 Task: Find connections with filter location Boituva with filter topic #lawenforcementwith filter profile language Spanish with filter current company Hindustan Times with filter school HASSAN Karnataka Jobs with filter industry Security and Investigations with filter service category Family Law with filter keywords title Columnist
Action: Mouse moved to (502, 91)
Screenshot: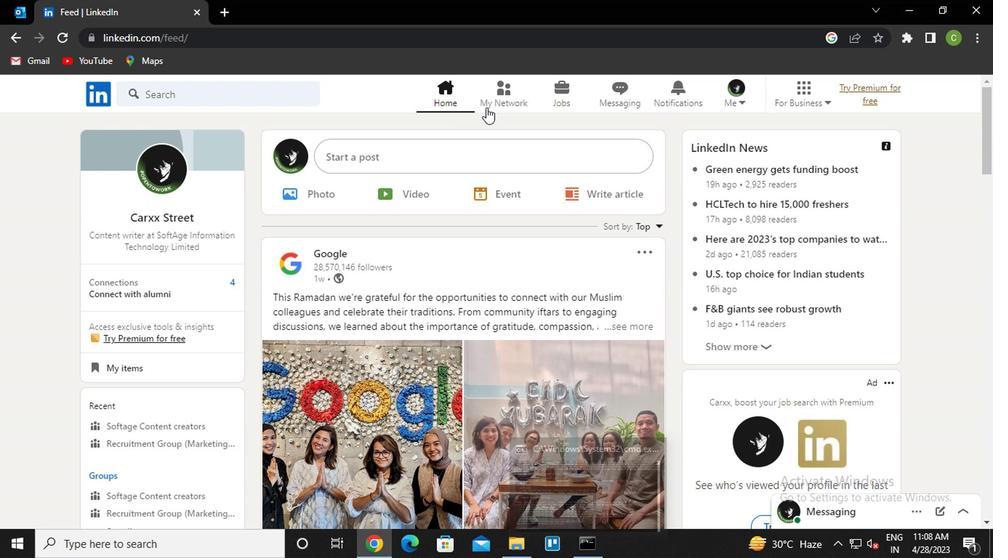 
Action: Mouse pressed left at (502, 91)
Screenshot: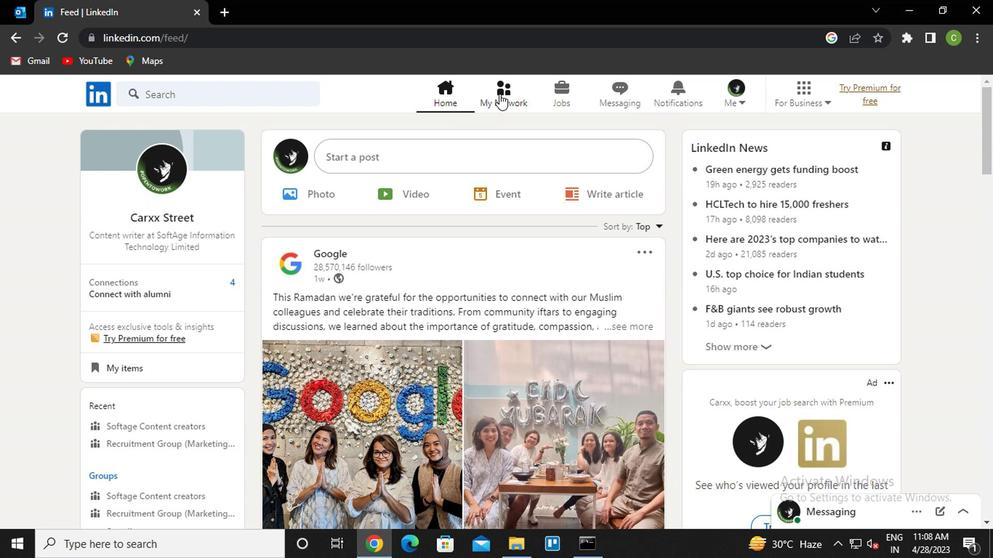 
Action: Mouse moved to (217, 171)
Screenshot: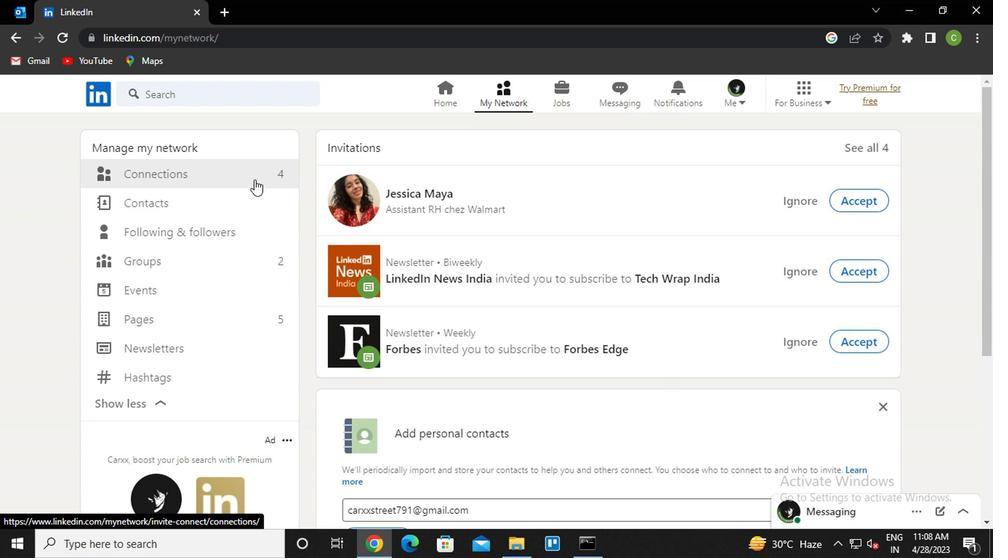
Action: Mouse pressed left at (217, 171)
Screenshot: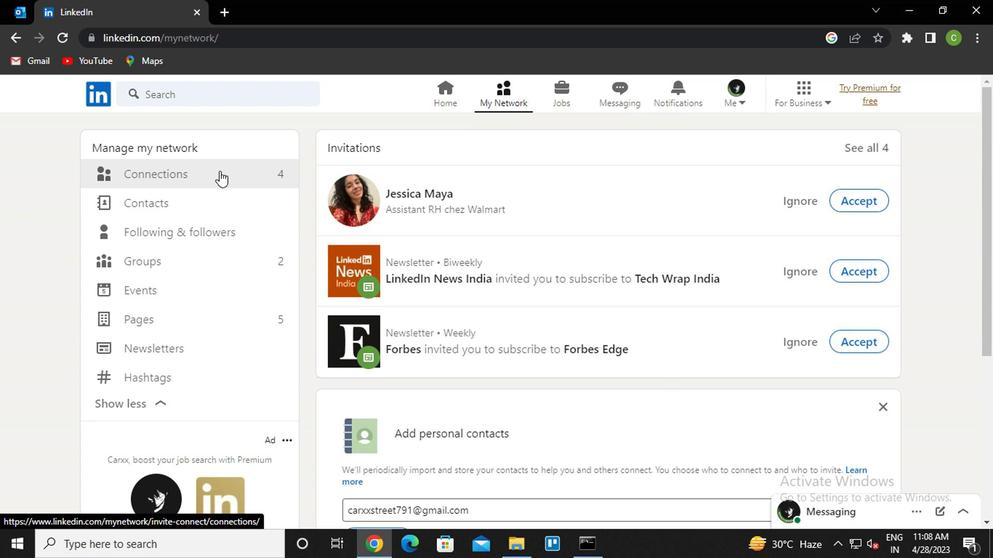 
Action: Mouse moved to (607, 180)
Screenshot: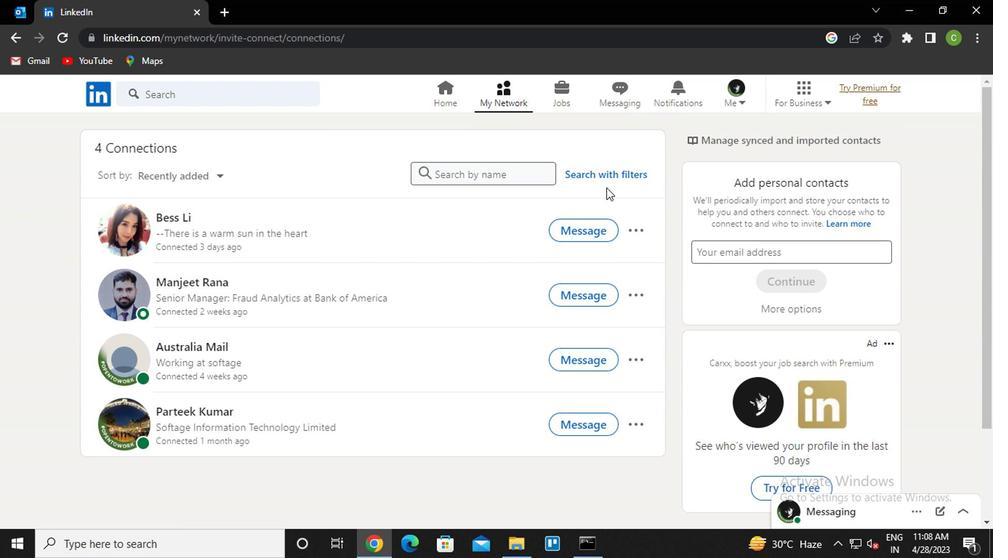 
Action: Mouse pressed left at (607, 180)
Screenshot: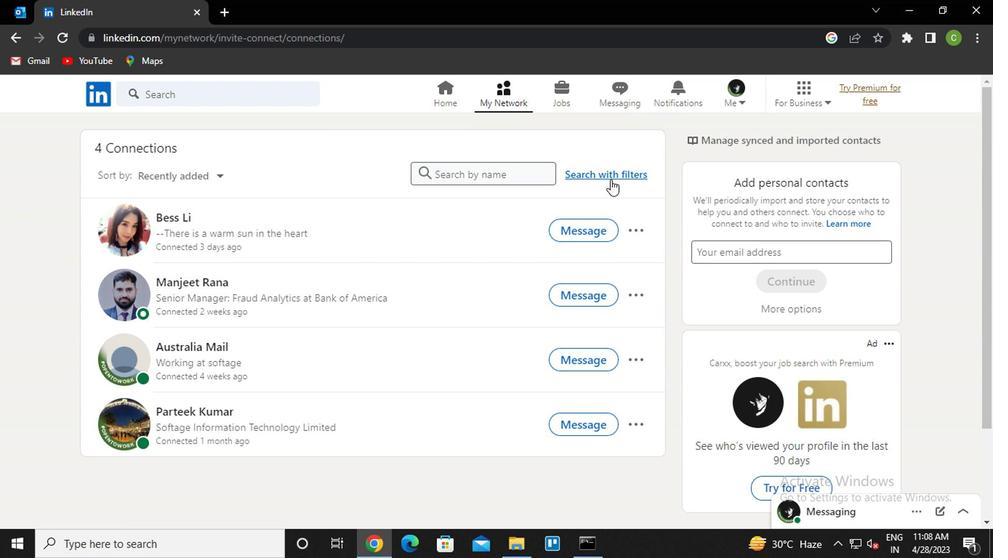 
Action: Mouse moved to (534, 139)
Screenshot: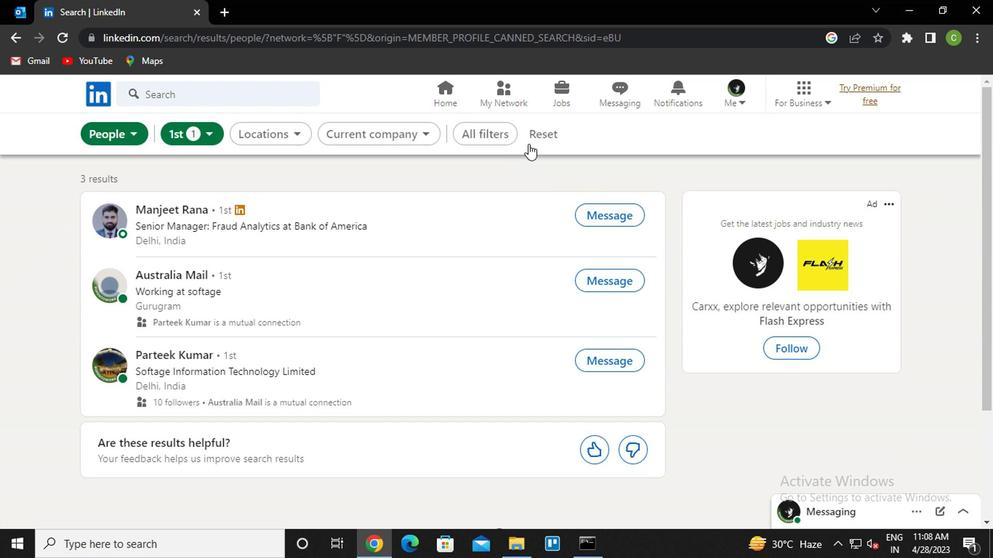 
Action: Mouse pressed left at (534, 139)
Screenshot: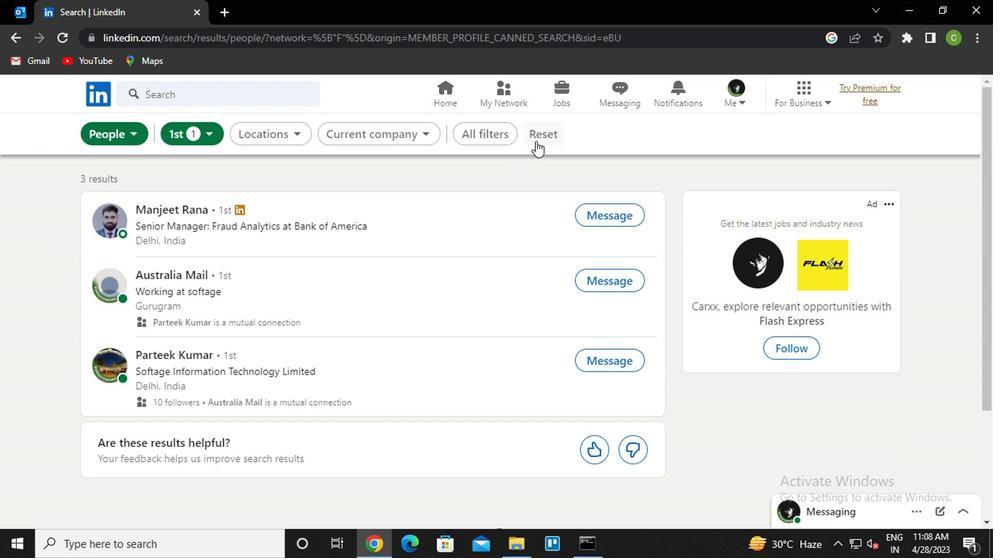 
Action: Mouse moved to (515, 137)
Screenshot: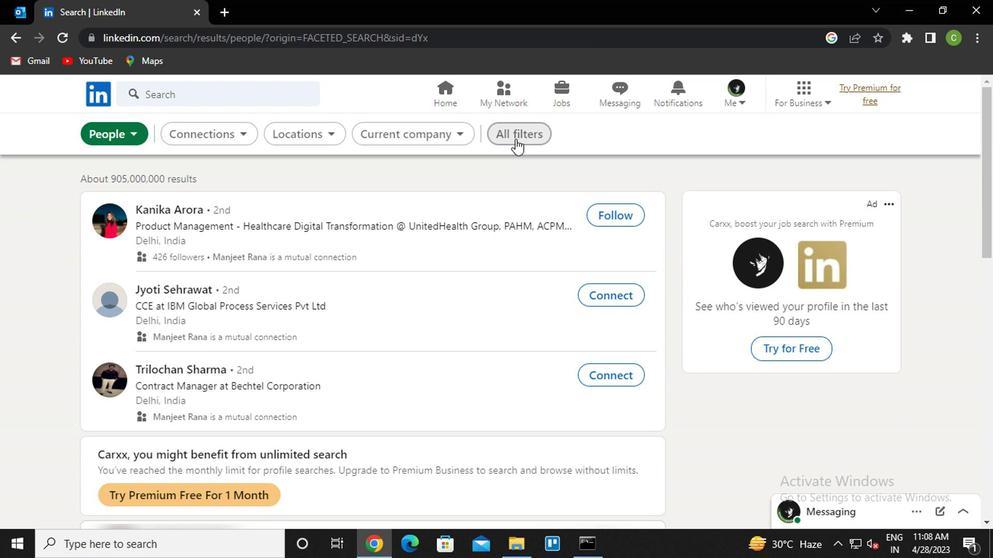 
Action: Mouse pressed left at (515, 137)
Screenshot: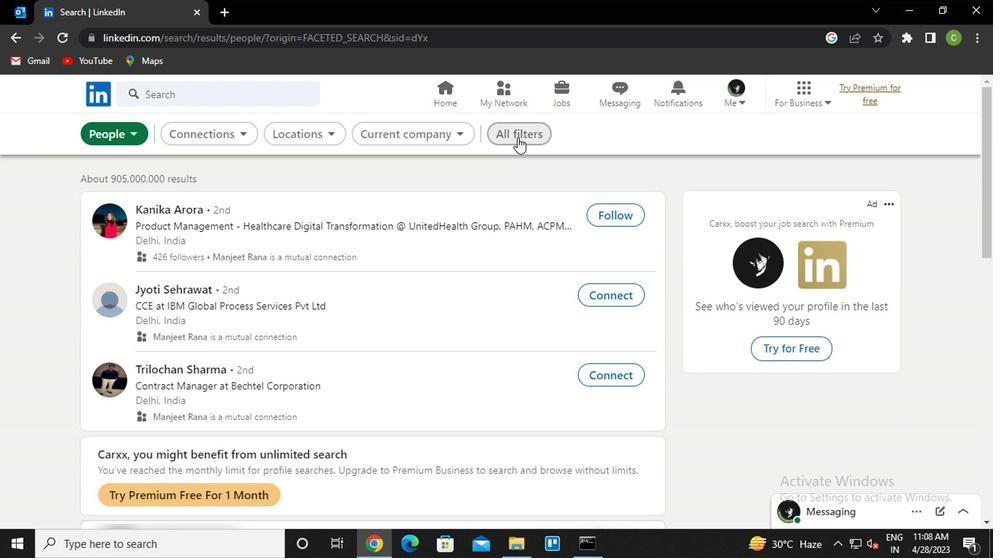 
Action: Mouse moved to (831, 336)
Screenshot: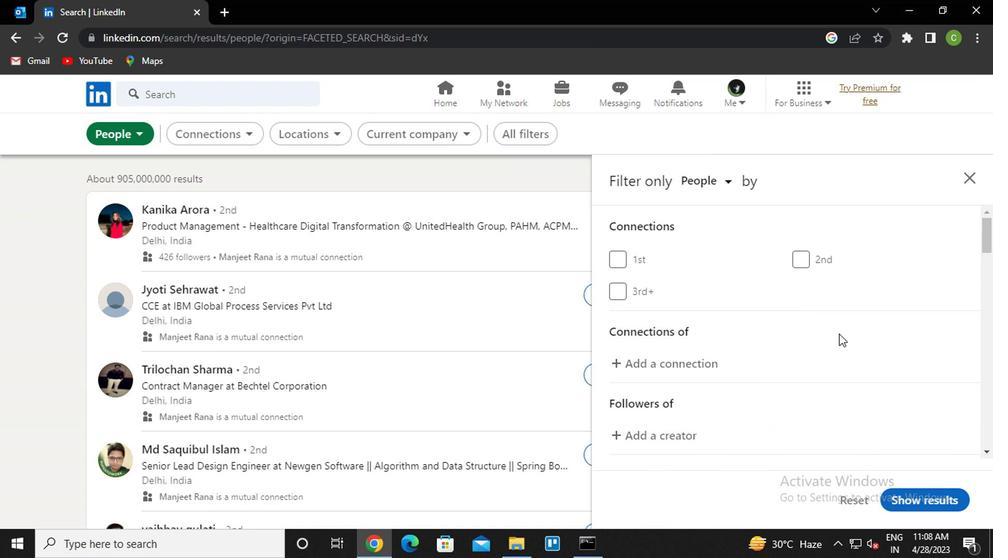
Action: Mouse scrolled (831, 335) with delta (0, -1)
Screenshot: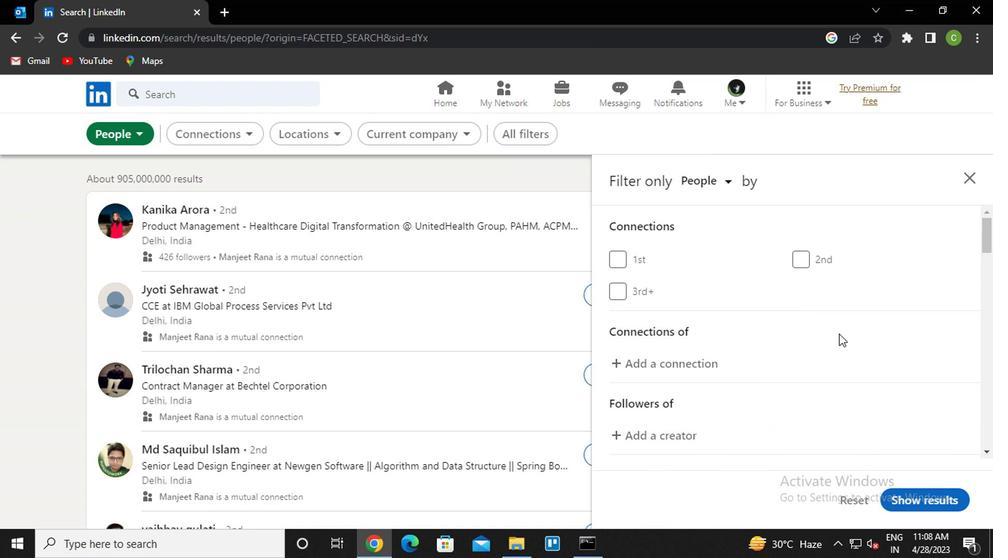 
Action: Mouse moved to (828, 337)
Screenshot: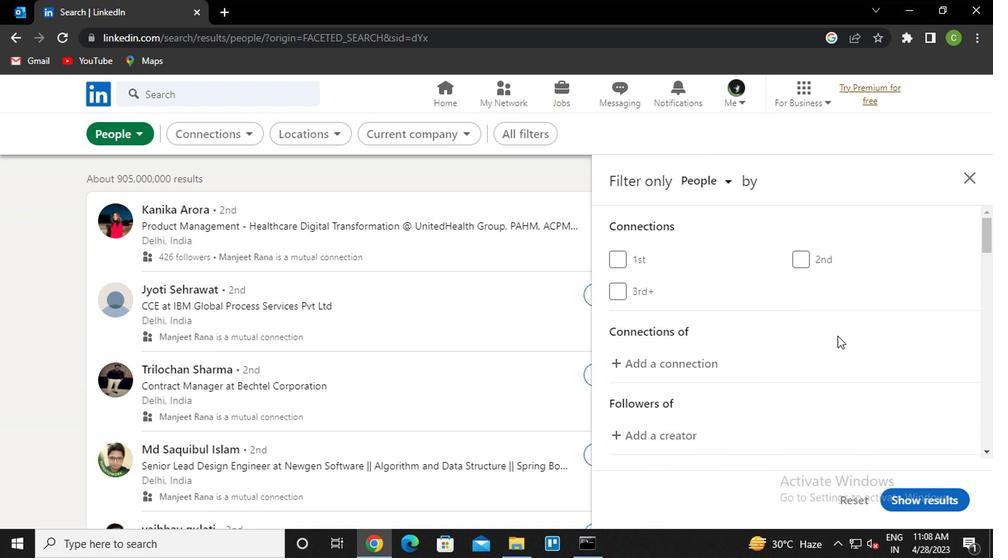 
Action: Mouse scrolled (828, 336) with delta (0, 0)
Screenshot: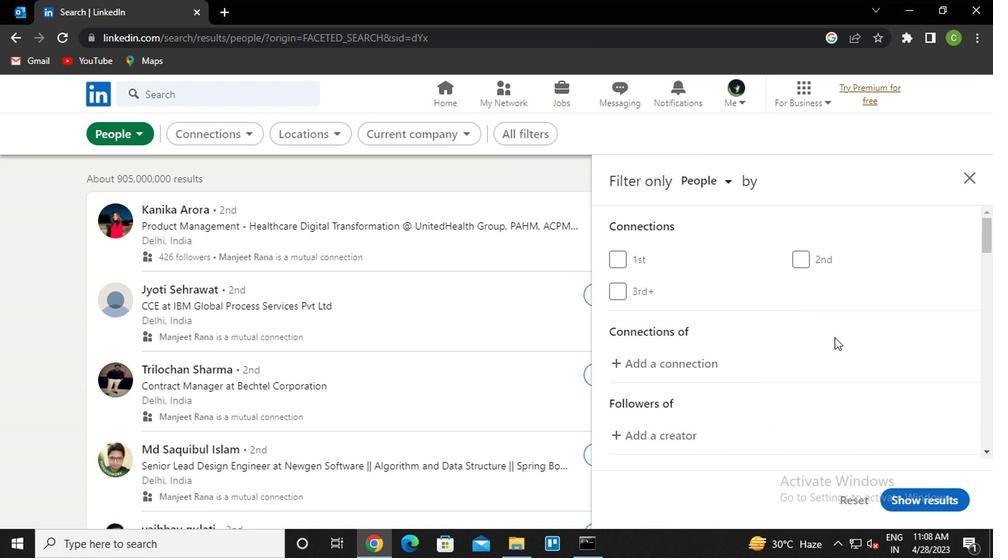 
Action: Mouse scrolled (828, 336) with delta (0, 0)
Screenshot: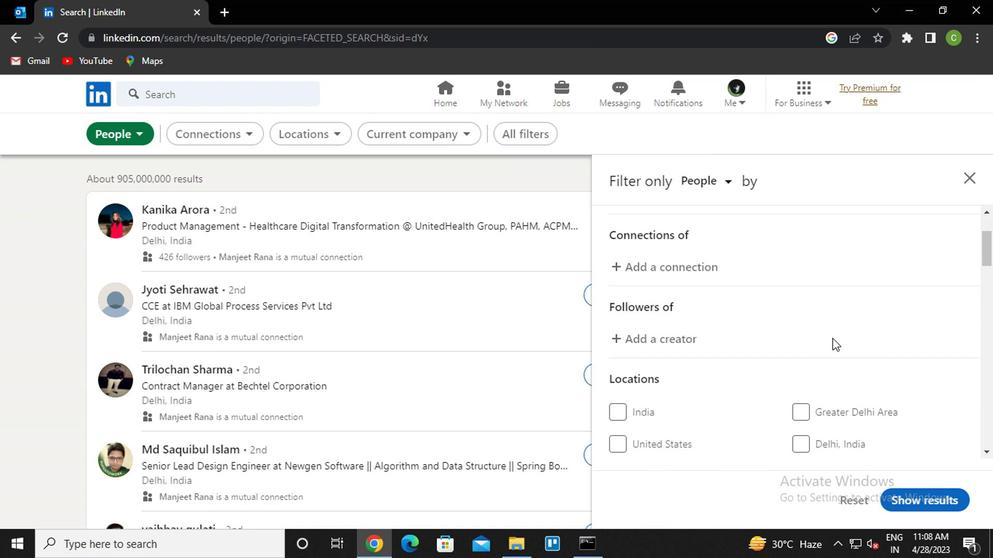 
Action: Mouse moved to (827, 338)
Screenshot: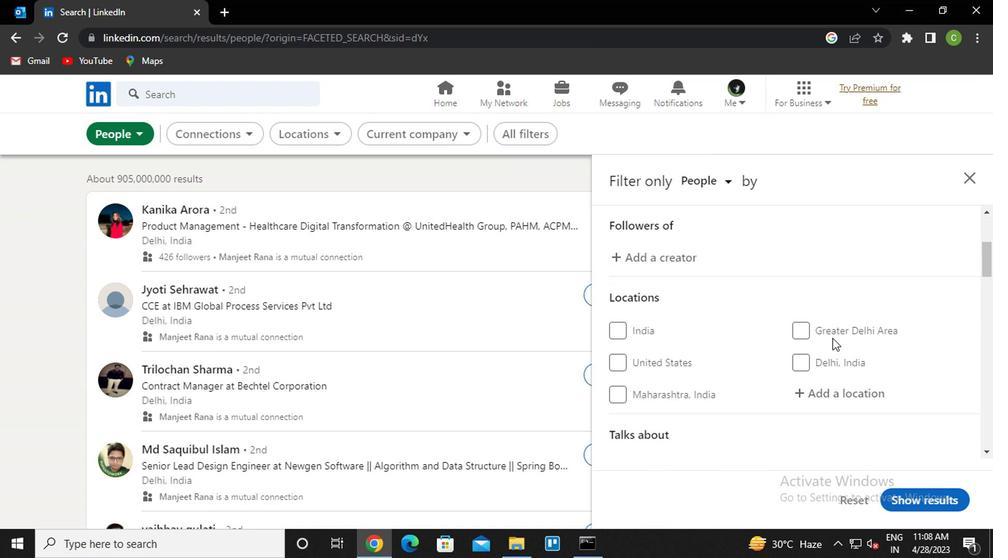 
Action: Mouse scrolled (827, 337) with delta (0, -1)
Screenshot: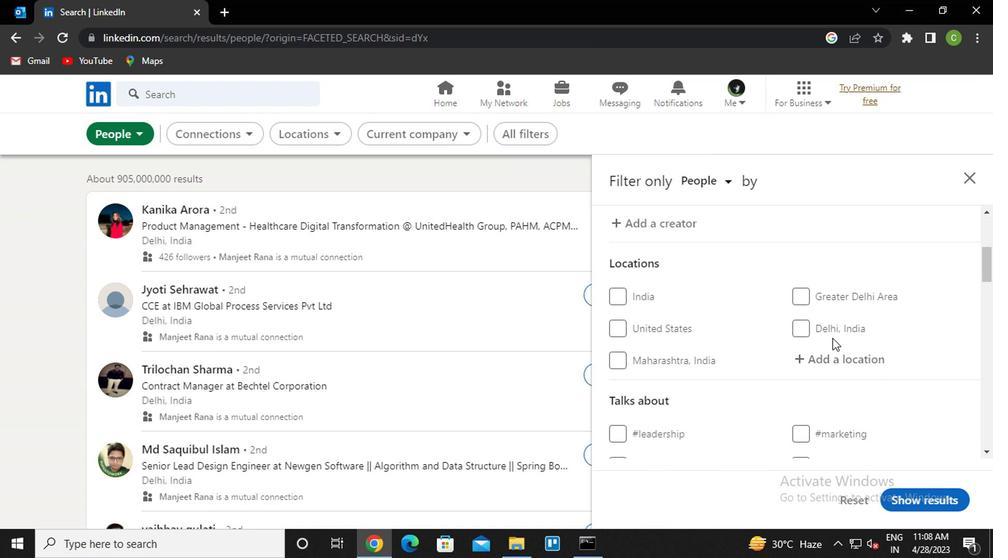 
Action: Mouse moved to (835, 288)
Screenshot: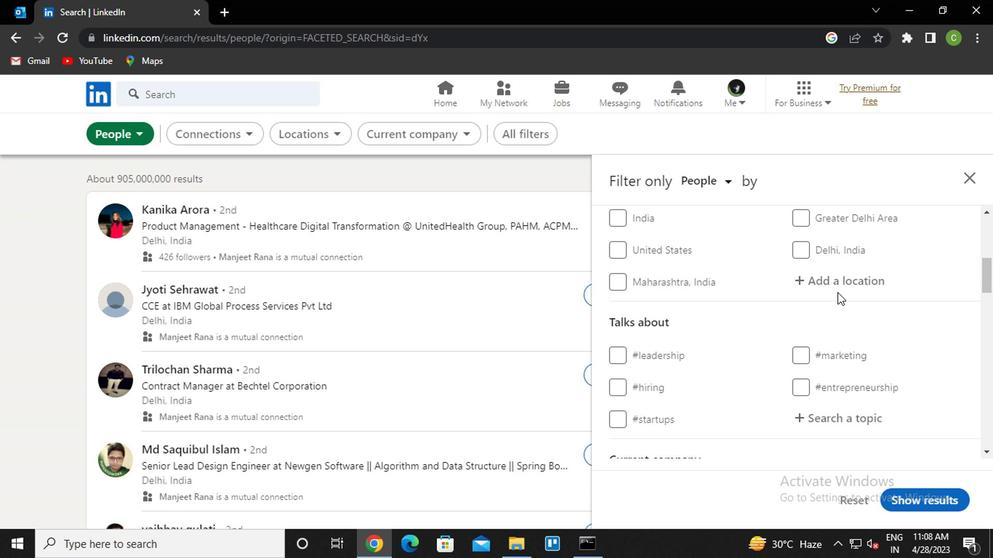 
Action: Mouse pressed left at (835, 288)
Screenshot: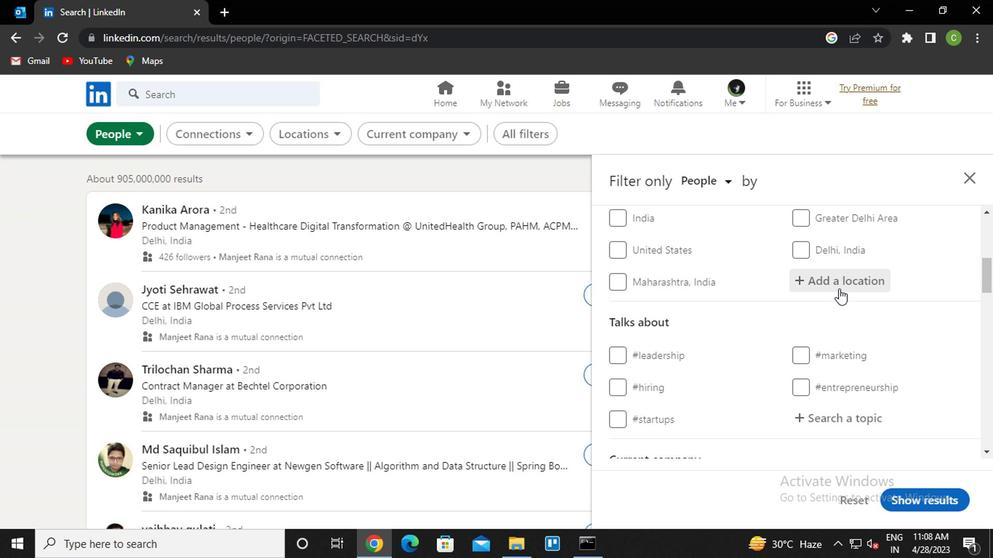 
Action: Key pressed <Key.caps_lock>b<Key.caps_lock>oit<Key.down><Key.enter>
Screenshot: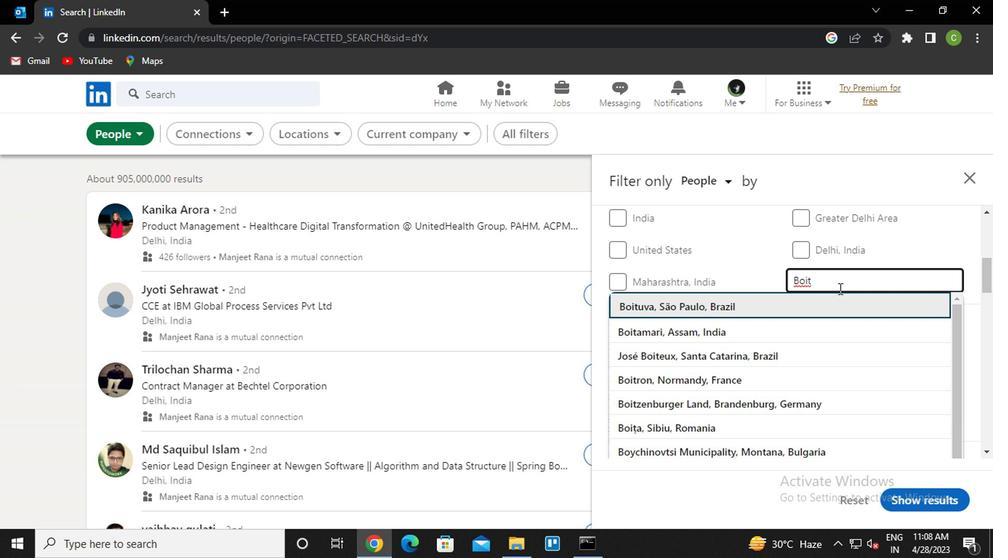 
Action: Mouse moved to (839, 289)
Screenshot: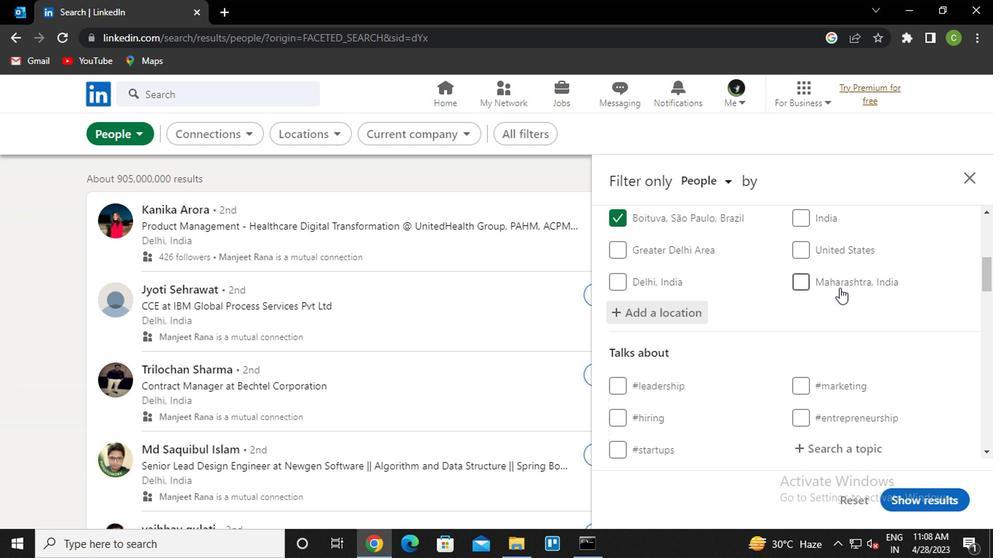 
Action: Mouse scrolled (839, 288) with delta (0, -1)
Screenshot: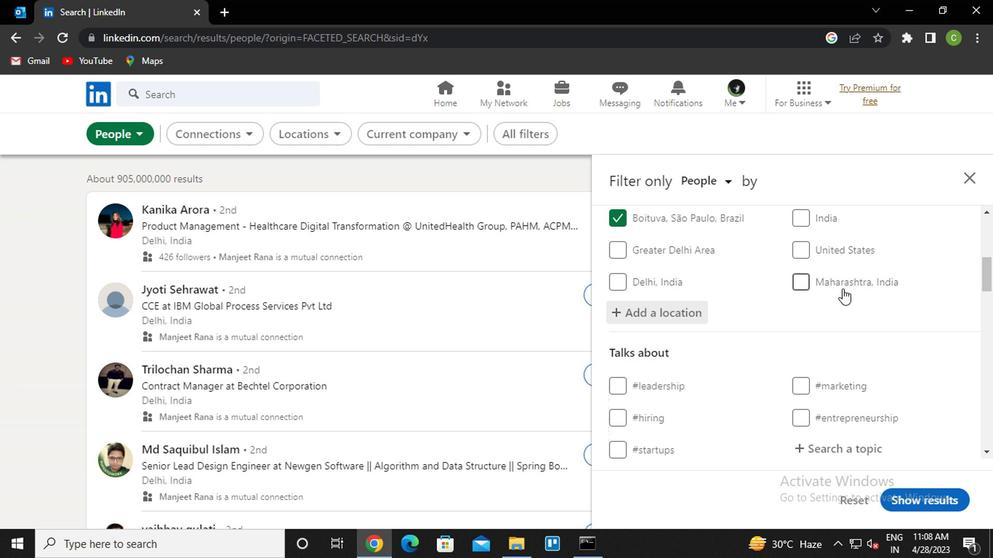 
Action: Mouse moved to (840, 293)
Screenshot: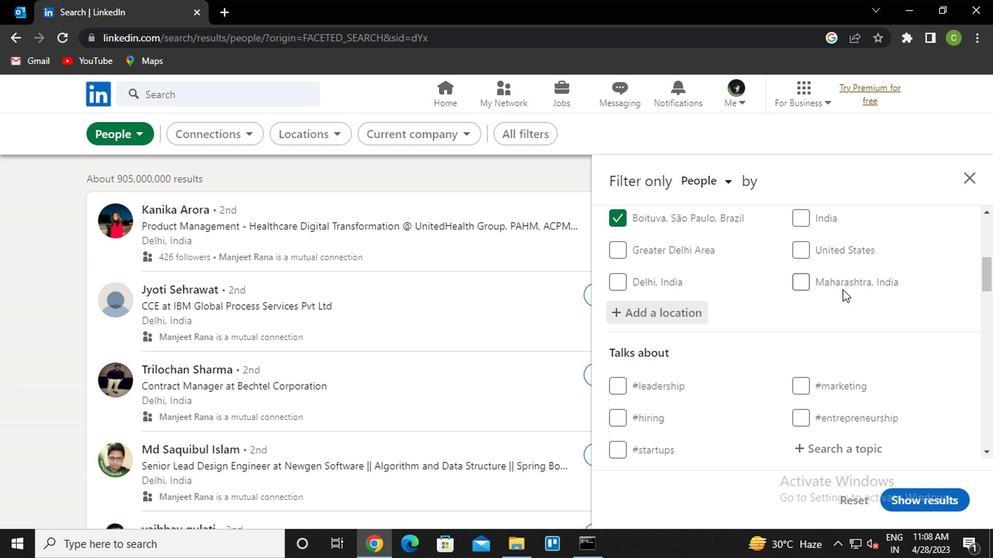
Action: Mouse scrolled (840, 292) with delta (0, 0)
Screenshot: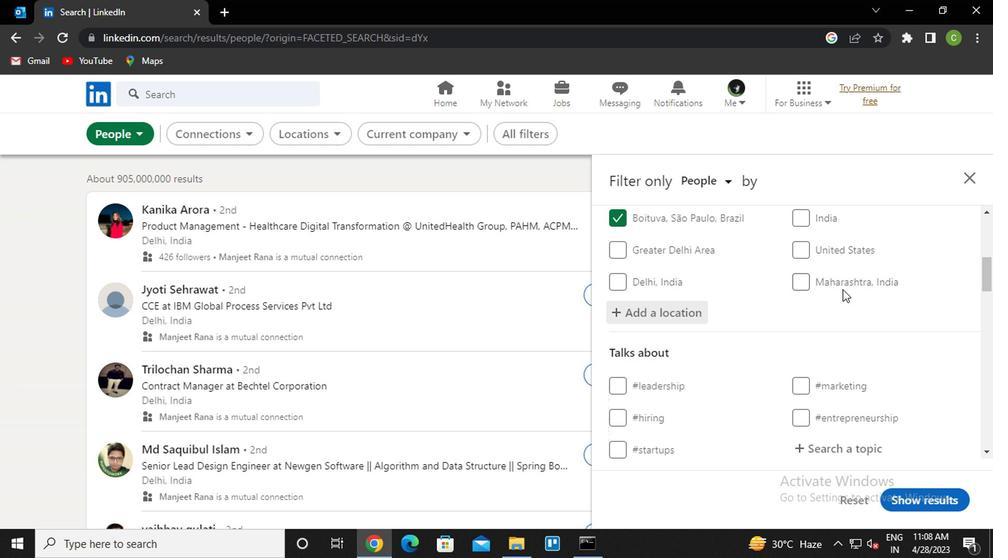 
Action: Mouse moved to (841, 296)
Screenshot: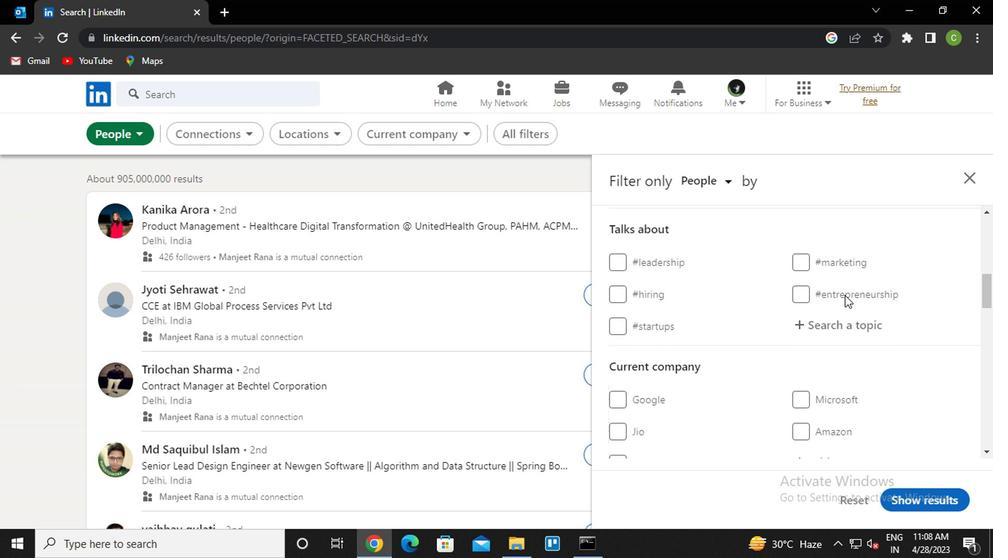 
Action: Mouse scrolled (841, 295) with delta (0, -1)
Screenshot: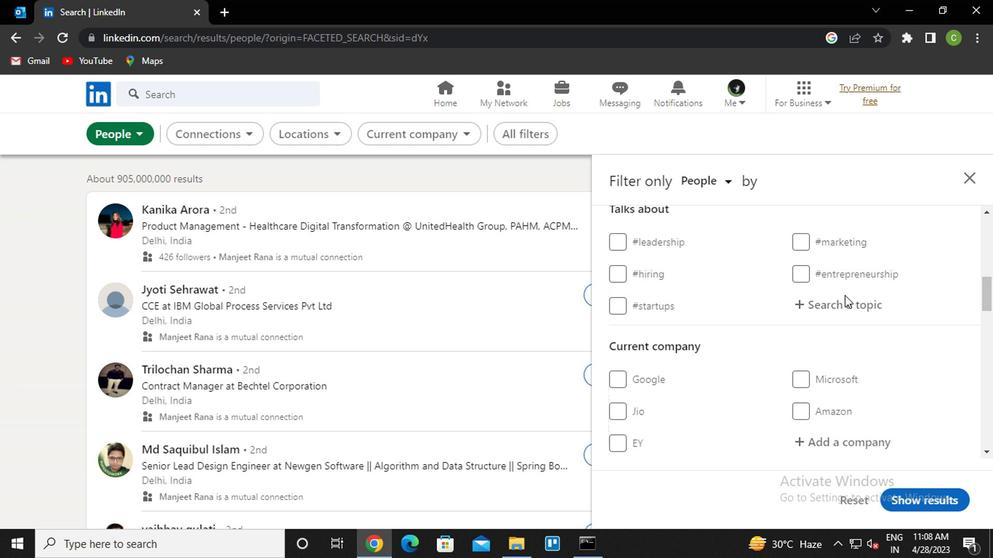 
Action: Mouse moved to (828, 340)
Screenshot: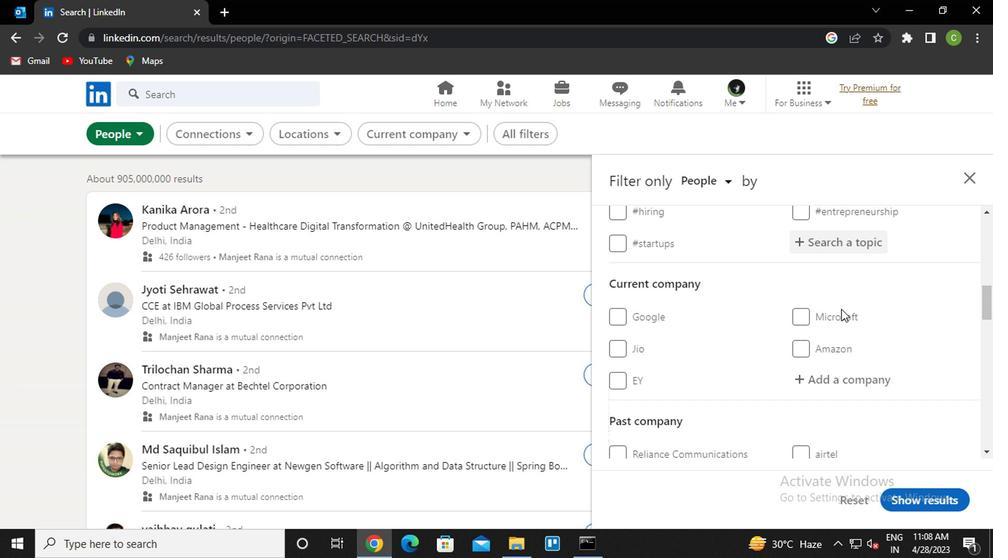 
Action: Mouse scrolled (828, 339) with delta (0, -1)
Screenshot: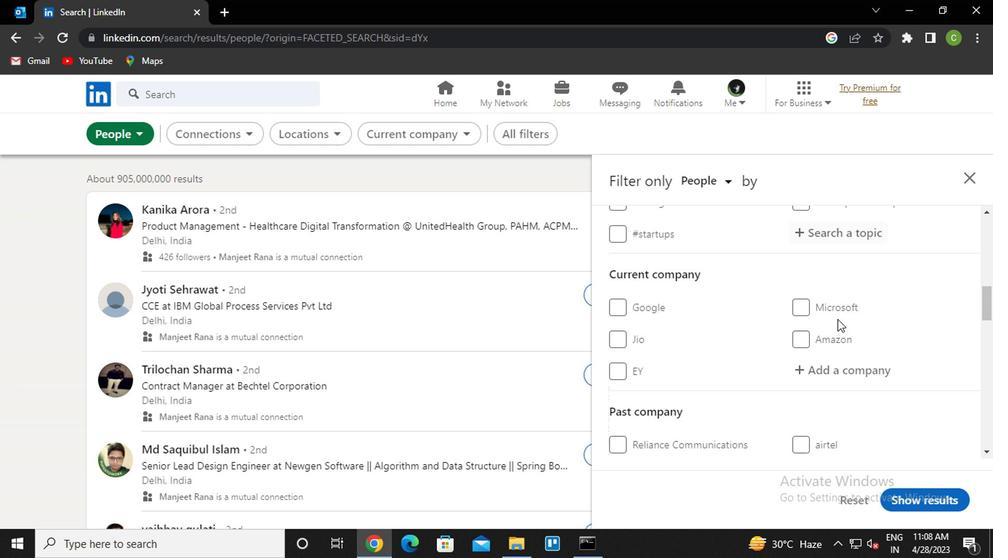 
Action: Mouse moved to (822, 311)
Screenshot: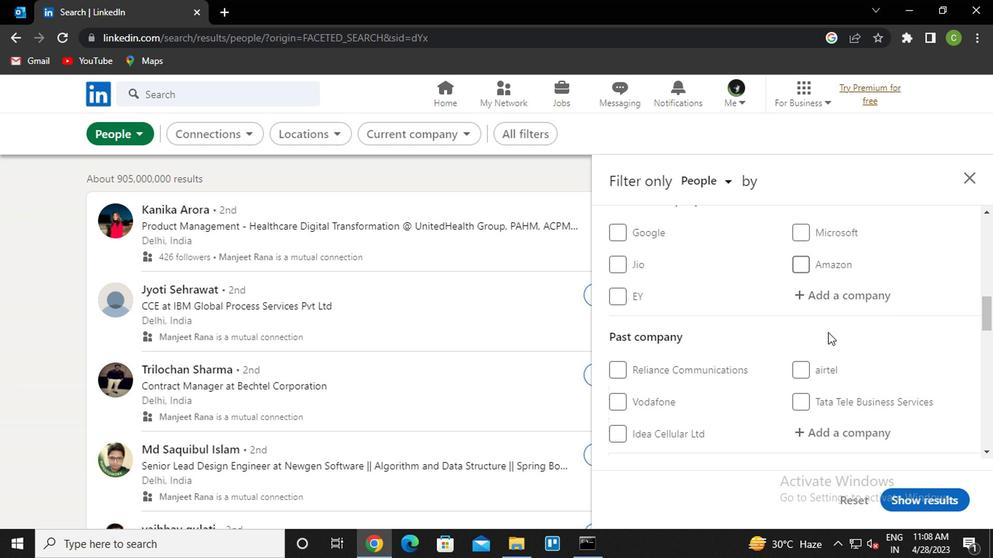 
Action: Mouse scrolled (822, 313) with delta (0, 1)
Screenshot: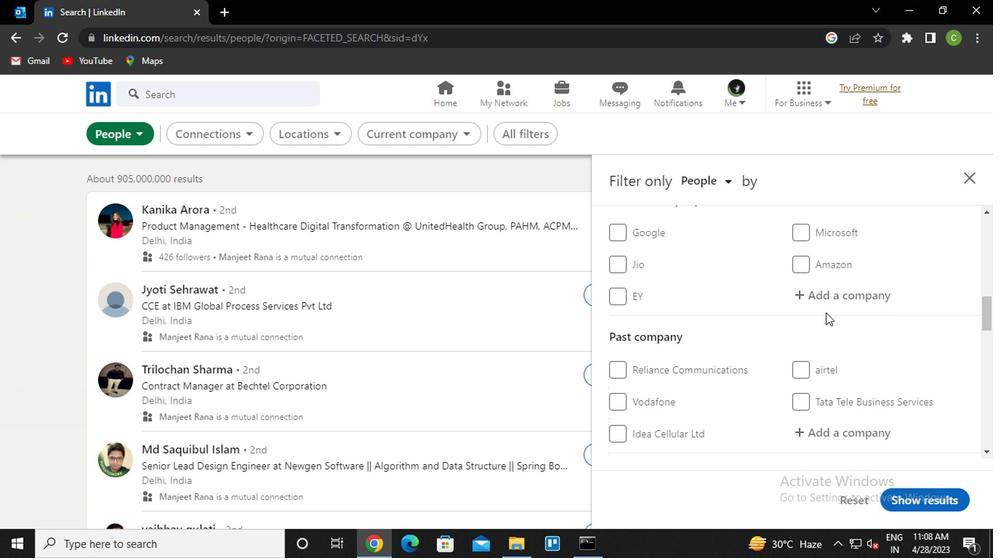
Action: Mouse moved to (820, 322)
Screenshot: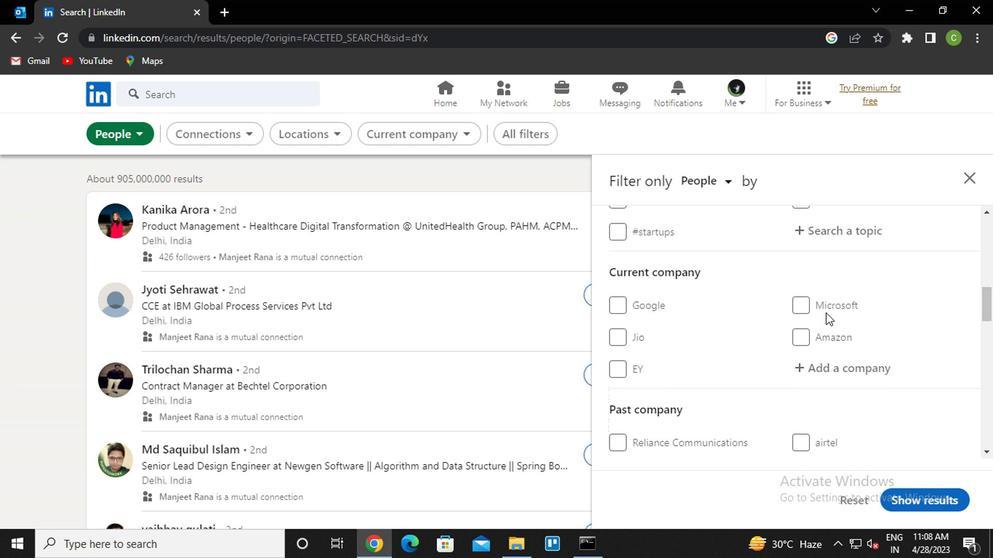 
Action: Mouse scrolled (820, 322) with delta (0, 0)
Screenshot: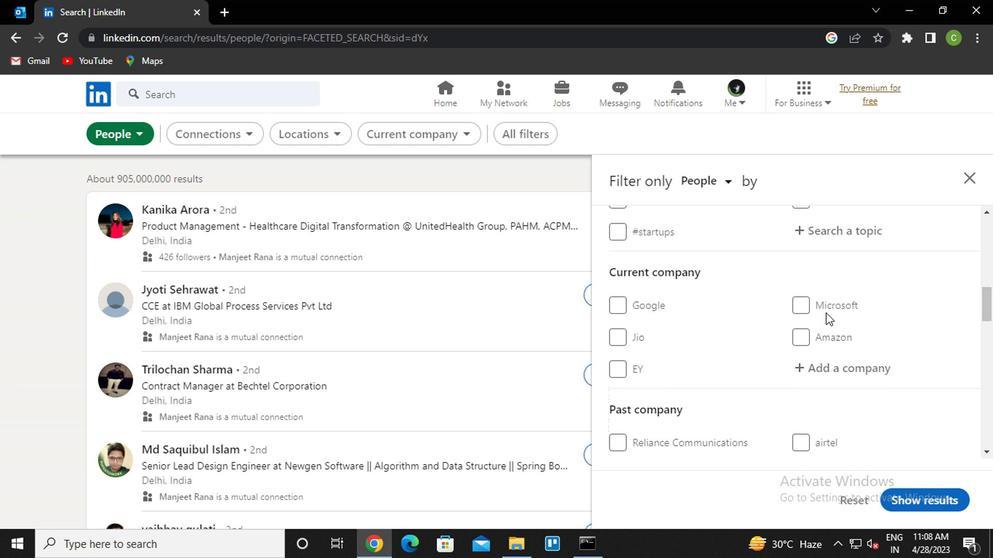
Action: Mouse moved to (831, 300)
Screenshot: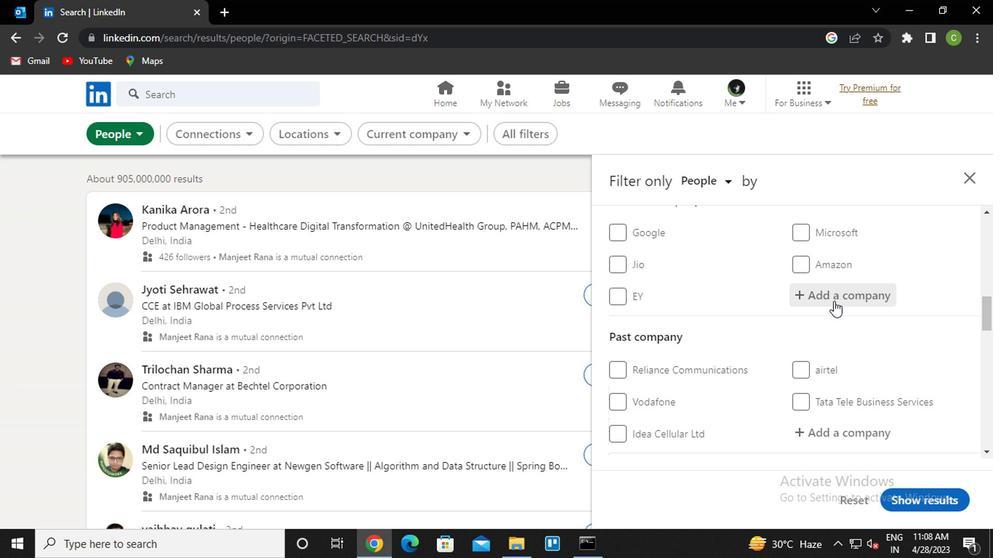 
Action: Mouse scrolled (831, 300) with delta (0, 0)
Screenshot: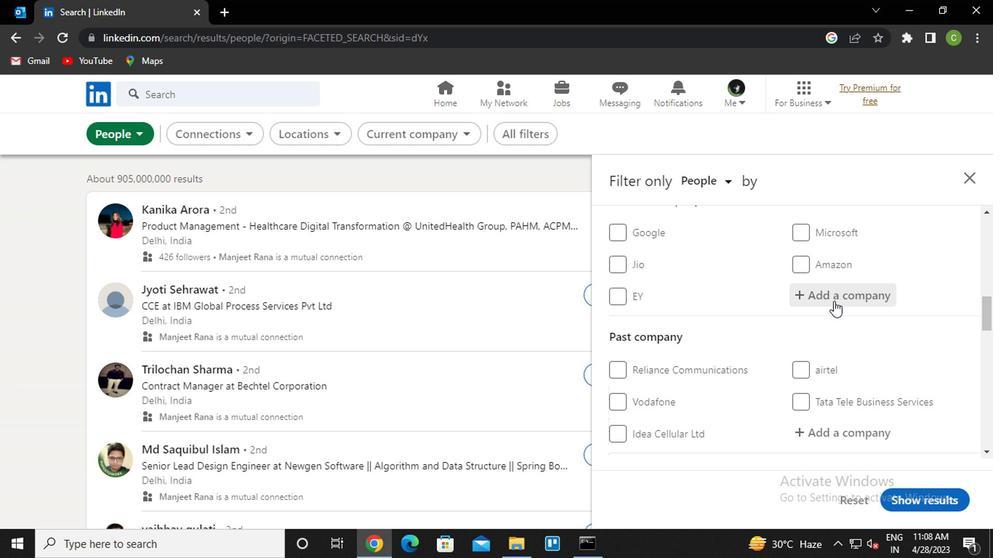 
Action: Mouse moved to (831, 300)
Screenshot: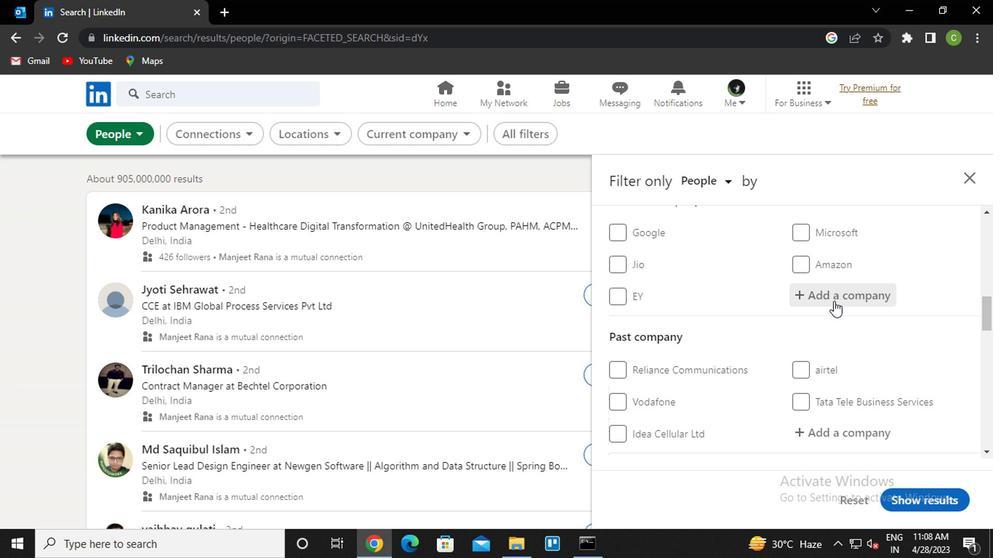 
Action: Mouse scrolled (831, 300) with delta (0, 0)
Screenshot: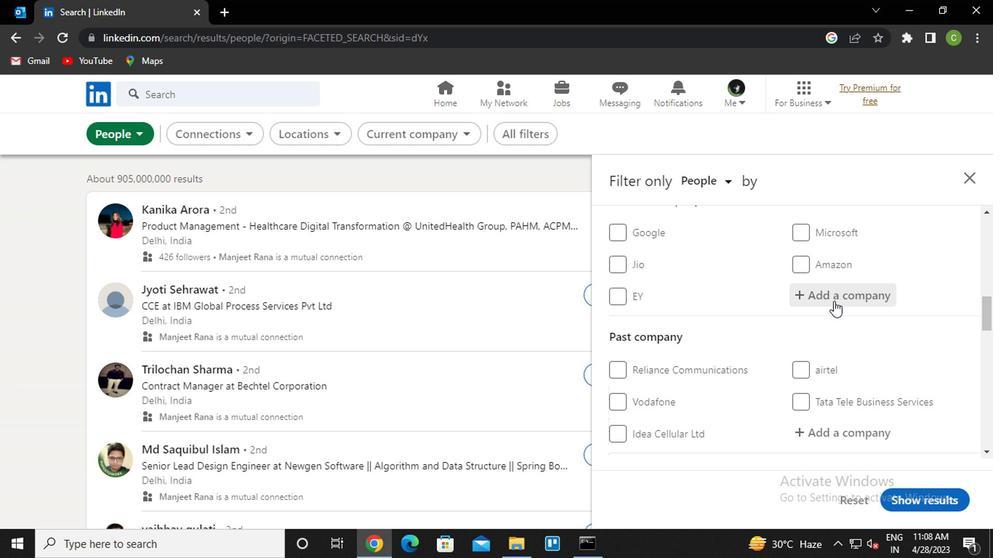 
Action: Mouse moved to (835, 307)
Screenshot: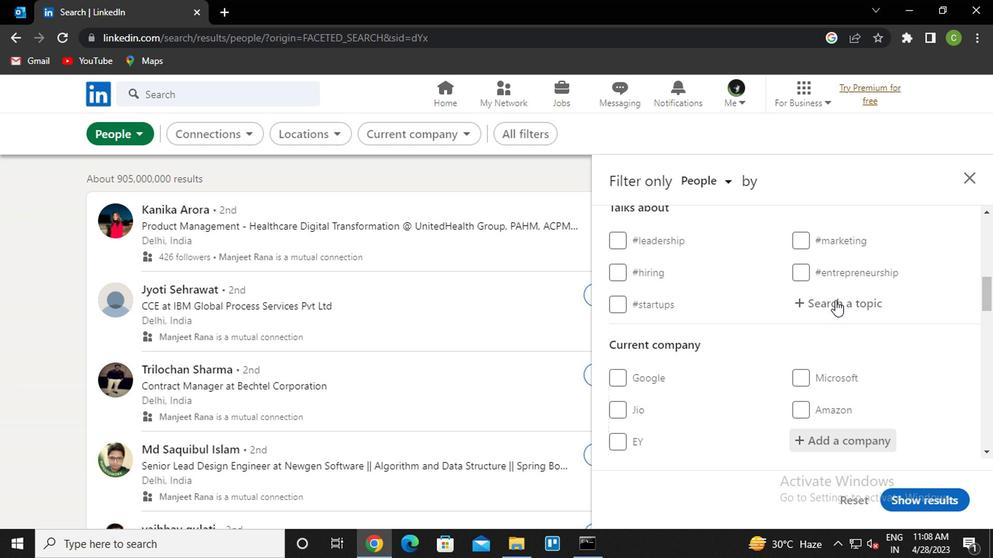
Action: Mouse pressed left at (835, 307)
Screenshot: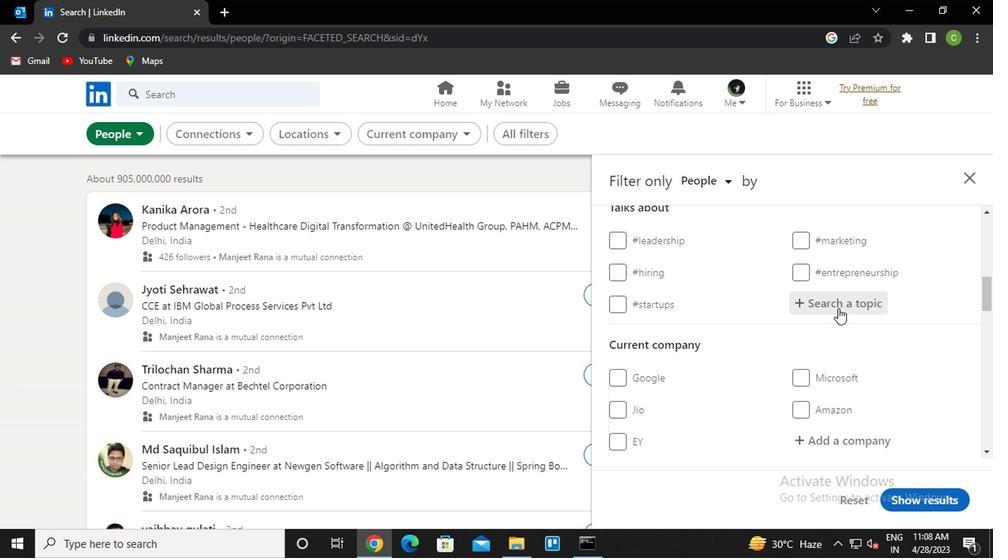
Action: Key pressed lawenfor<Key.down><Key.enter>
Screenshot: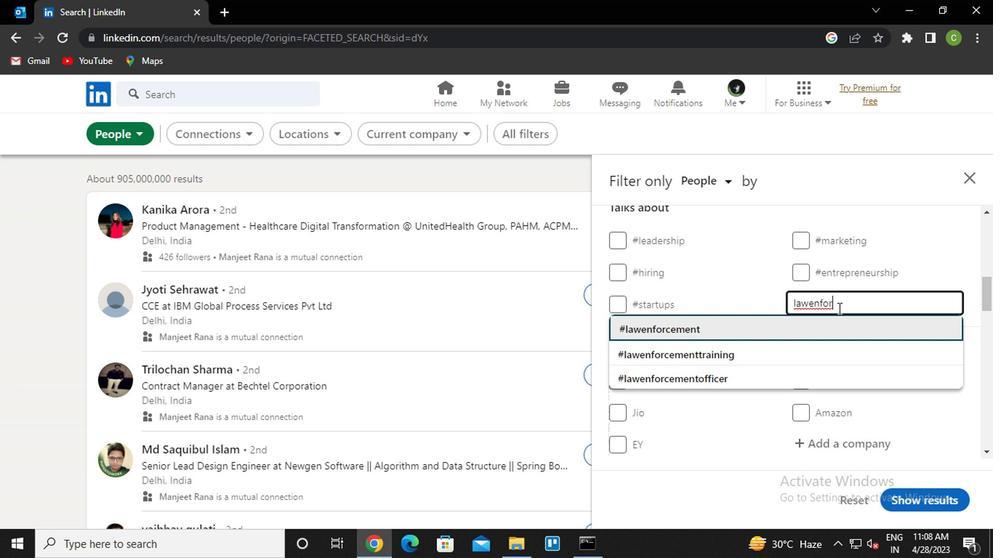 
Action: Mouse moved to (839, 307)
Screenshot: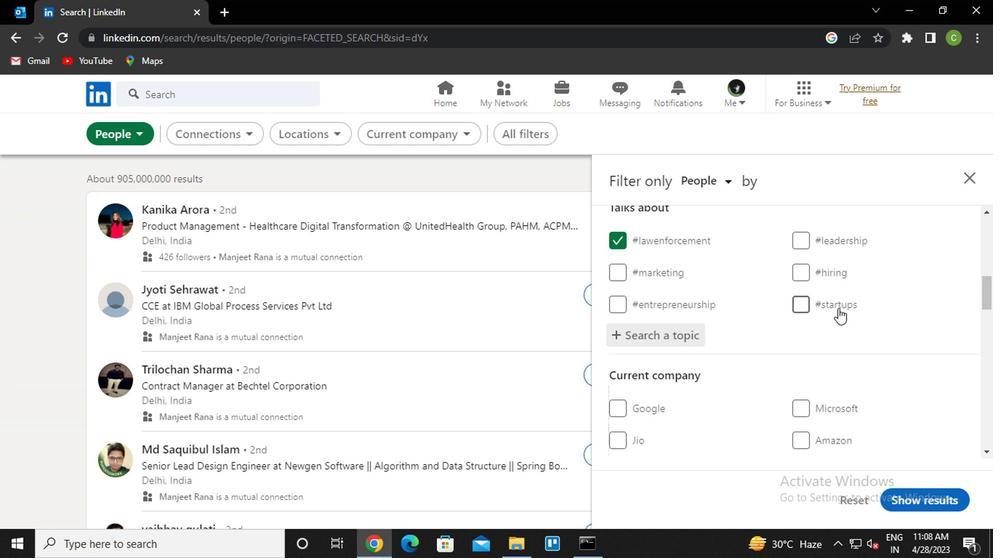 
Action: Mouse scrolled (839, 306) with delta (0, -1)
Screenshot: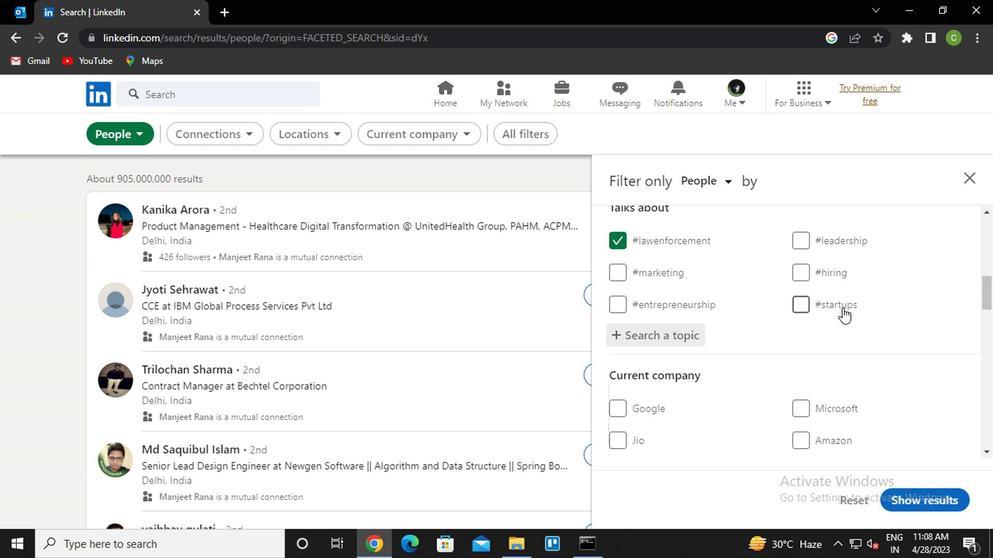 
Action: Mouse scrolled (839, 306) with delta (0, -1)
Screenshot: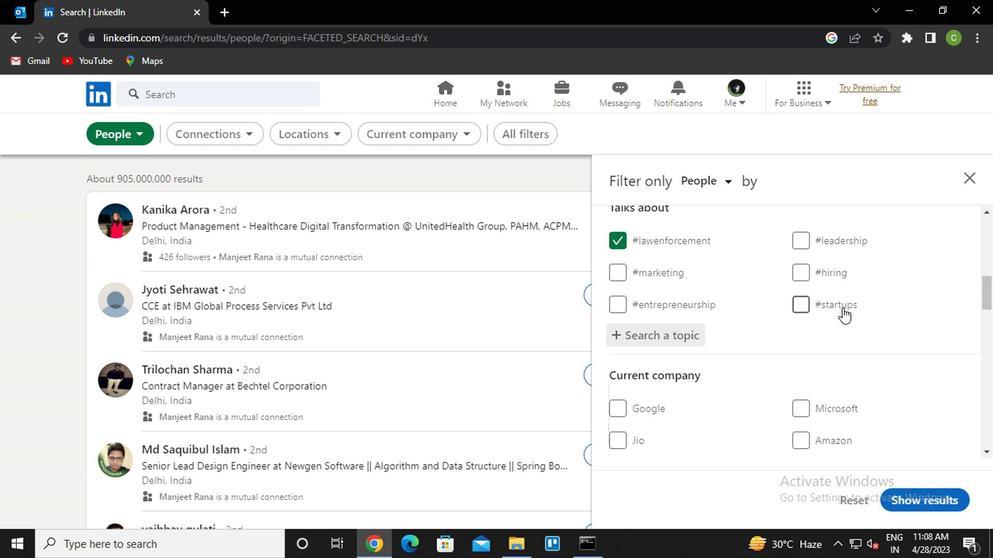 
Action: Mouse scrolled (839, 306) with delta (0, -1)
Screenshot: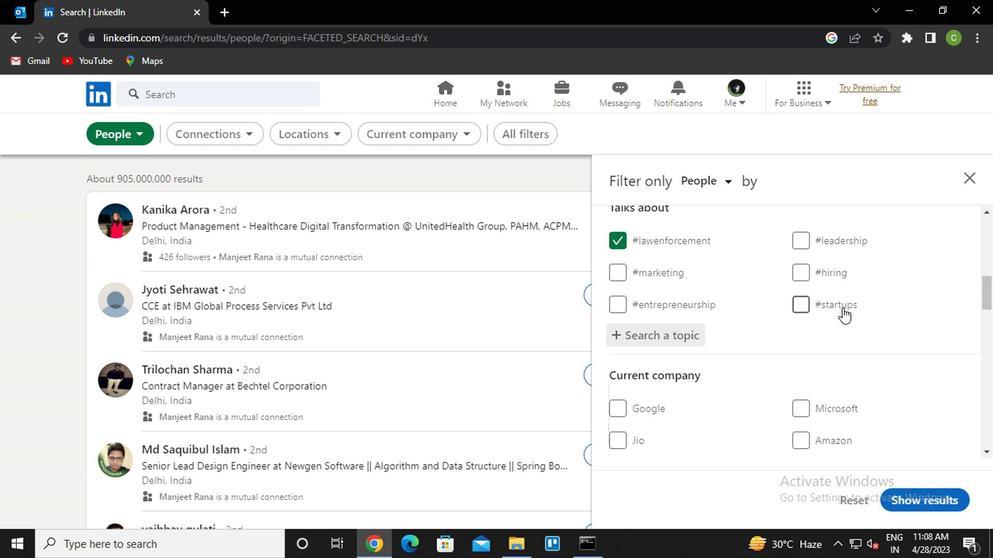 
Action: Mouse scrolled (839, 306) with delta (0, -1)
Screenshot: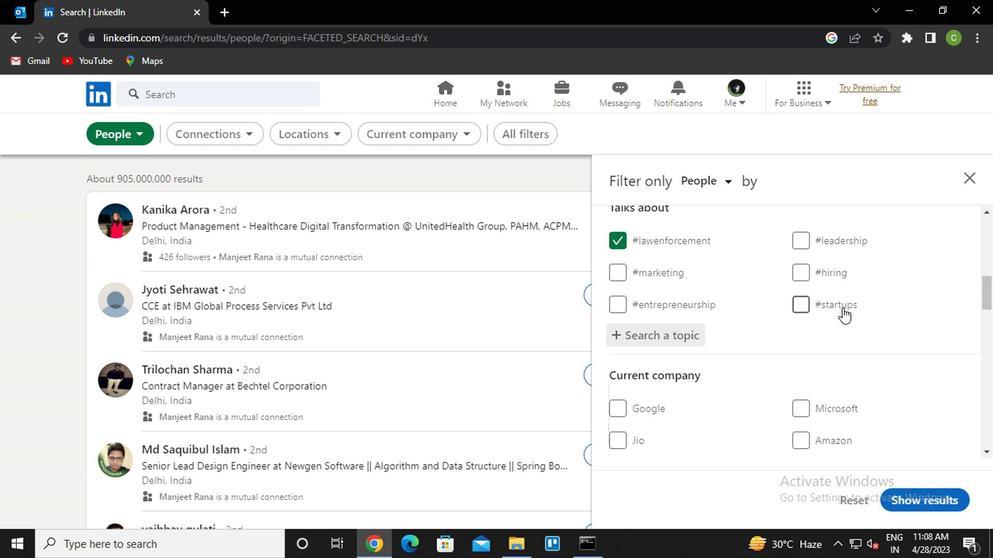 
Action: Mouse scrolled (839, 306) with delta (0, -1)
Screenshot: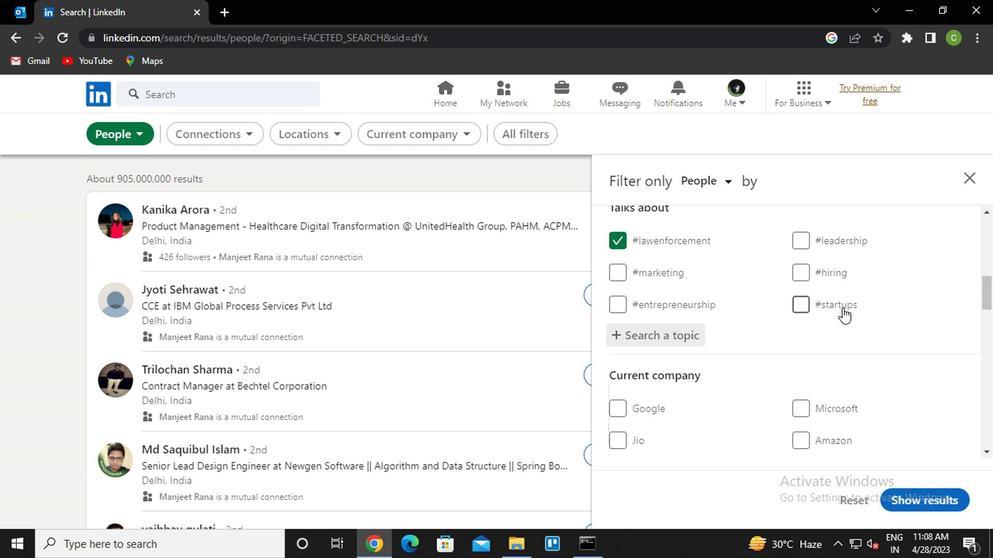 
Action: Mouse scrolled (839, 306) with delta (0, -1)
Screenshot: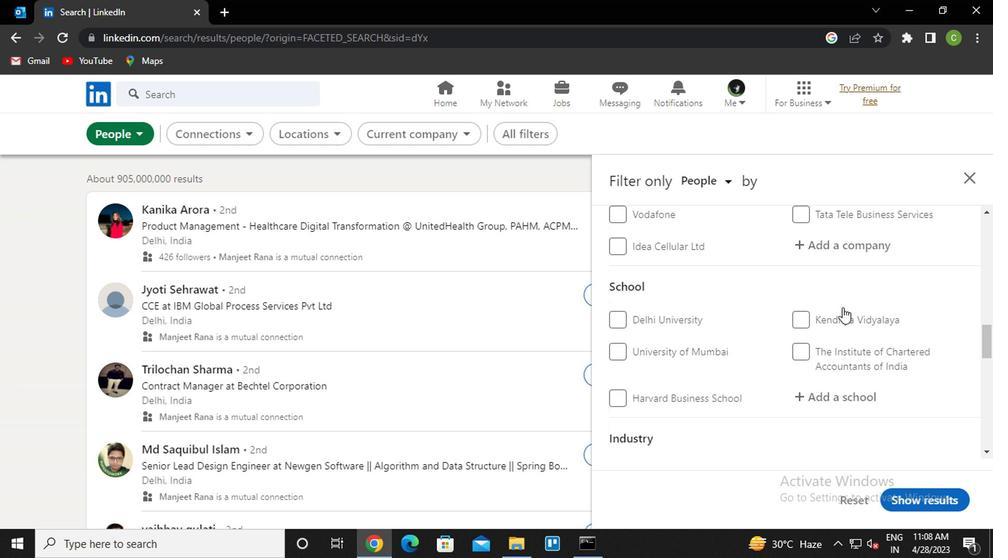 
Action: Mouse scrolled (839, 306) with delta (0, -1)
Screenshot: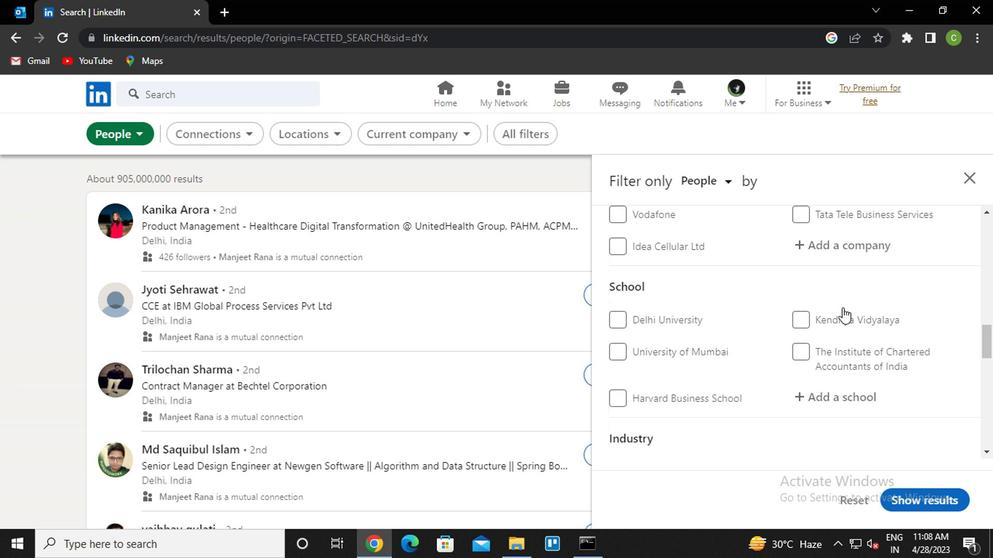 
Action: Mouse scrolled (839, 306) with delta (0, -1)
Screenshot: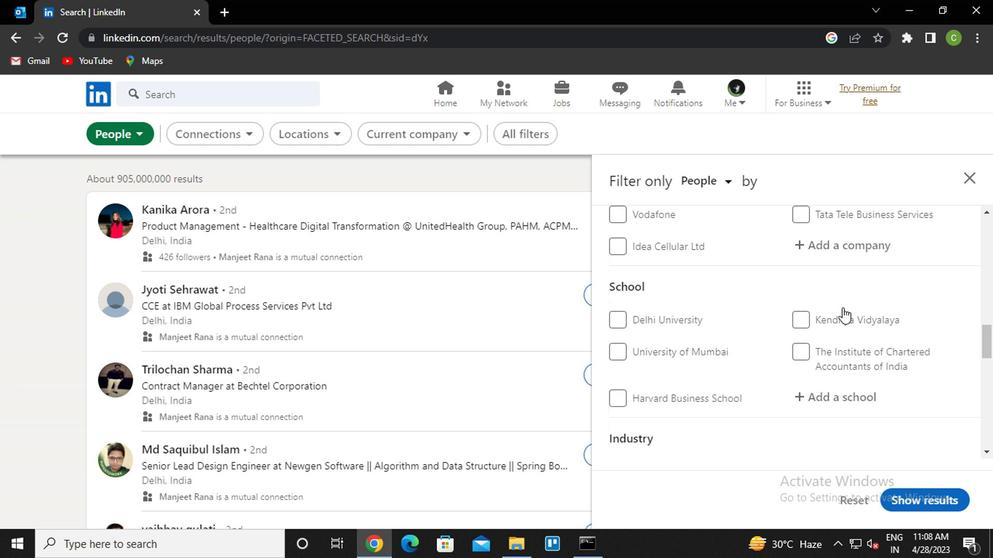 
Action: Mouse scrolled (839, 306) with delta (0, -1)
Screenshot: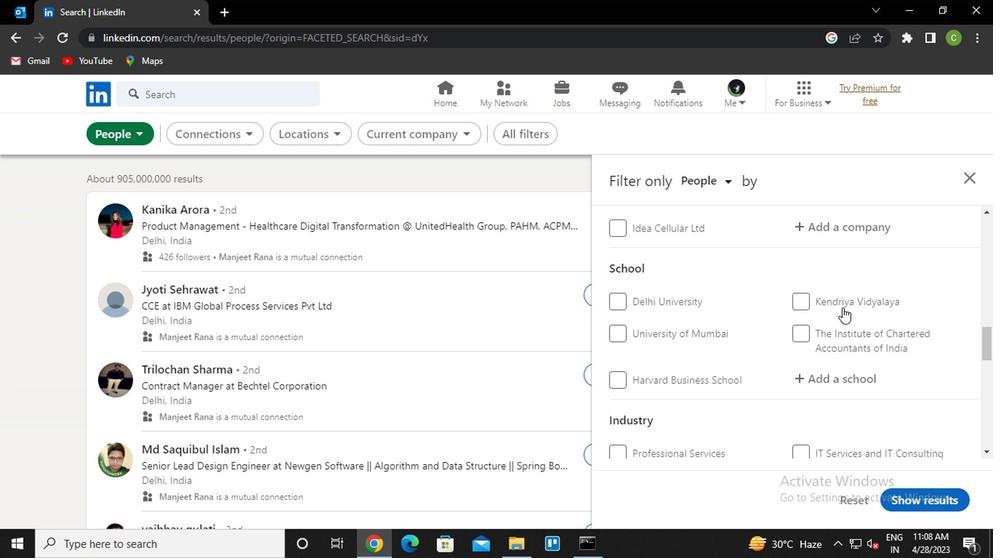 
Action: Mouse moved to (620, 360)
Screenshot: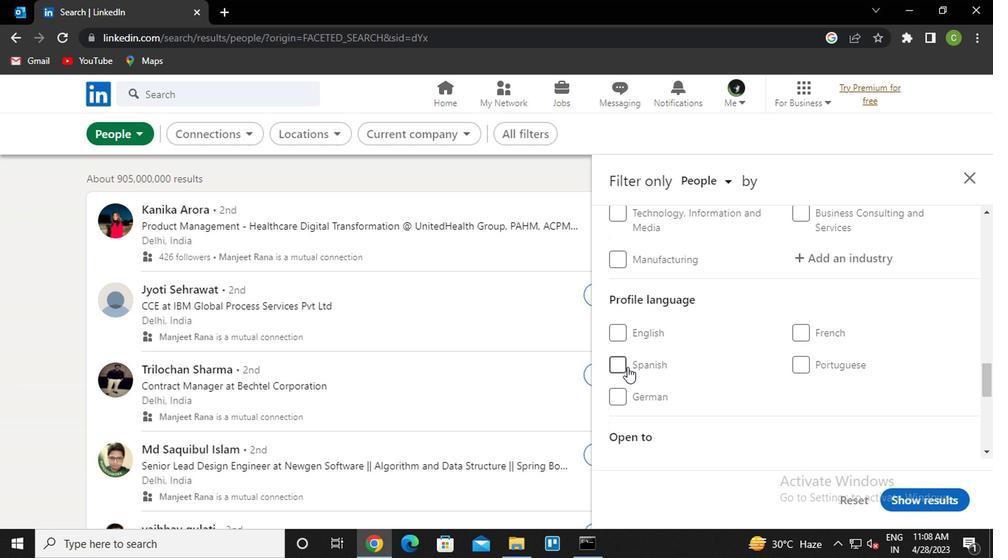 
Action: Mouse pressed left at (620, 360)
Screenshot: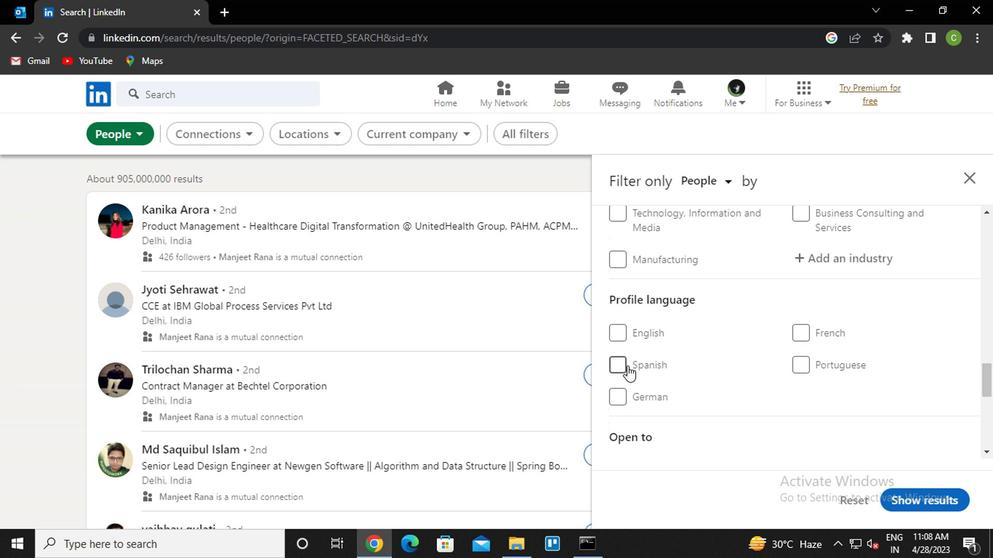 
Action: Mouse moved to (715, 400)
Screenshot: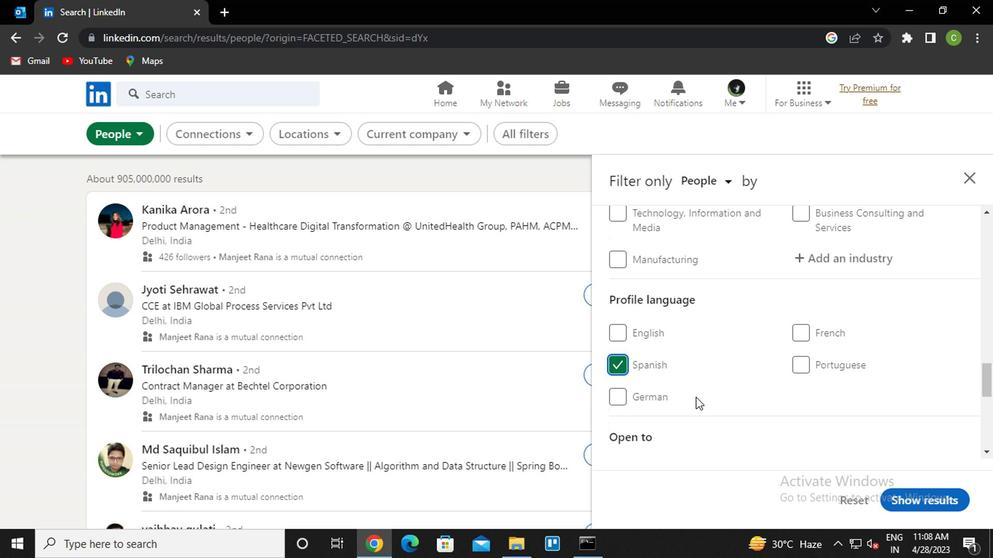 
Action: Mouse scrolled (715, 400) with delta (0, 0)
Screenshot: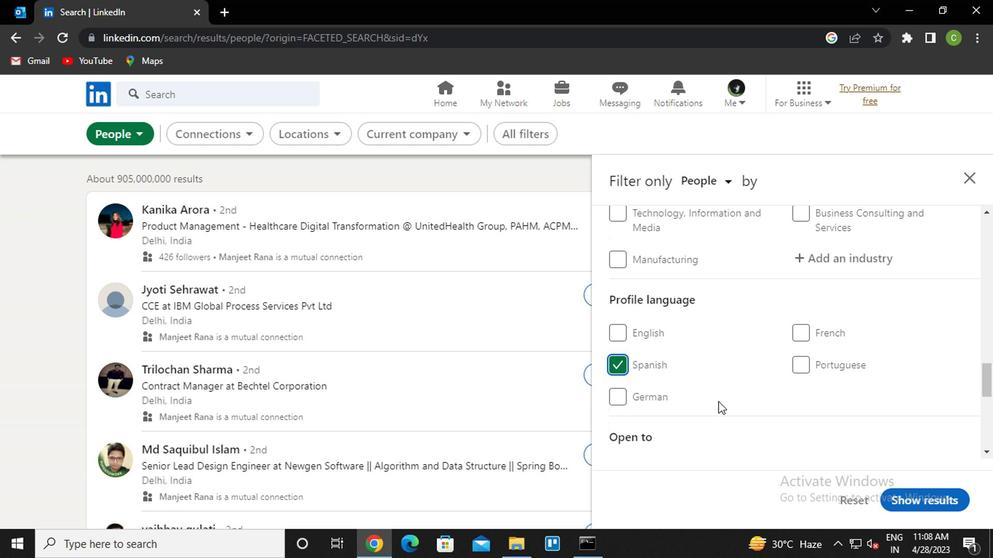 
Action: Mouse scrolled (715, 400) with delta (0, 0)
Screenshot: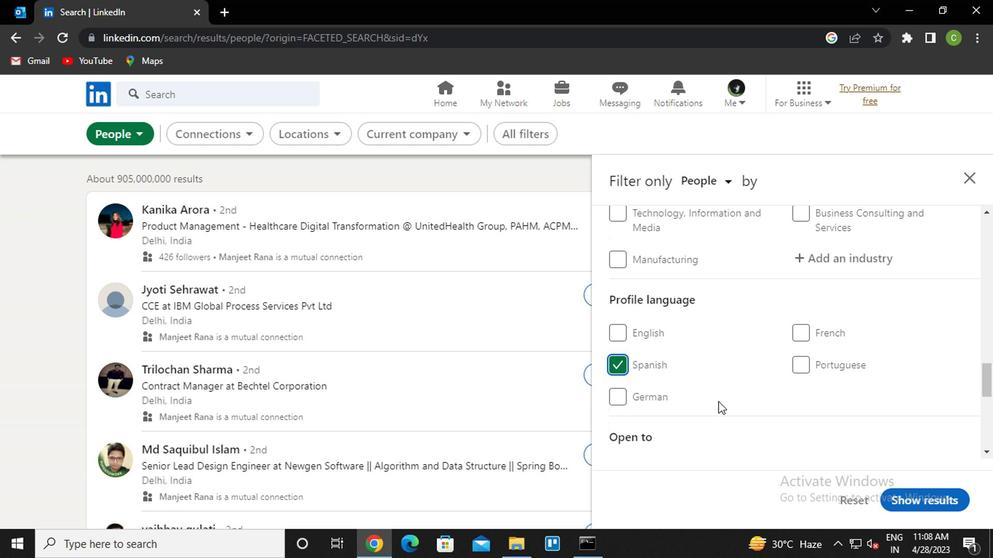 
Action: Mouse scrolled (715, 400) with delta (0, 0)
Screenshot: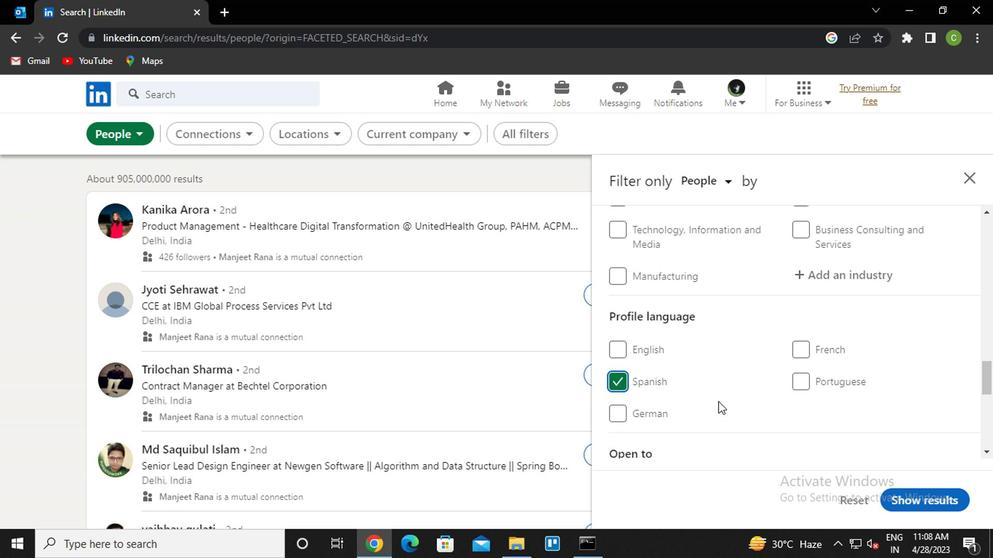
Action: Mouse scrolled (715, 400) with delta (0, 0)
Screenshot: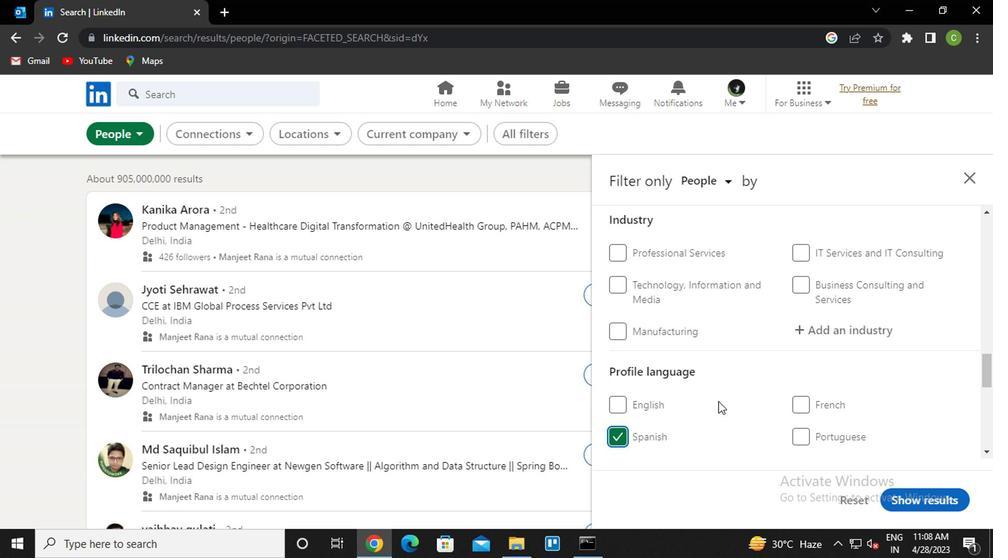 
Action: Mouse scrolled (715, 400) with delta (0, 0)
Screenshot: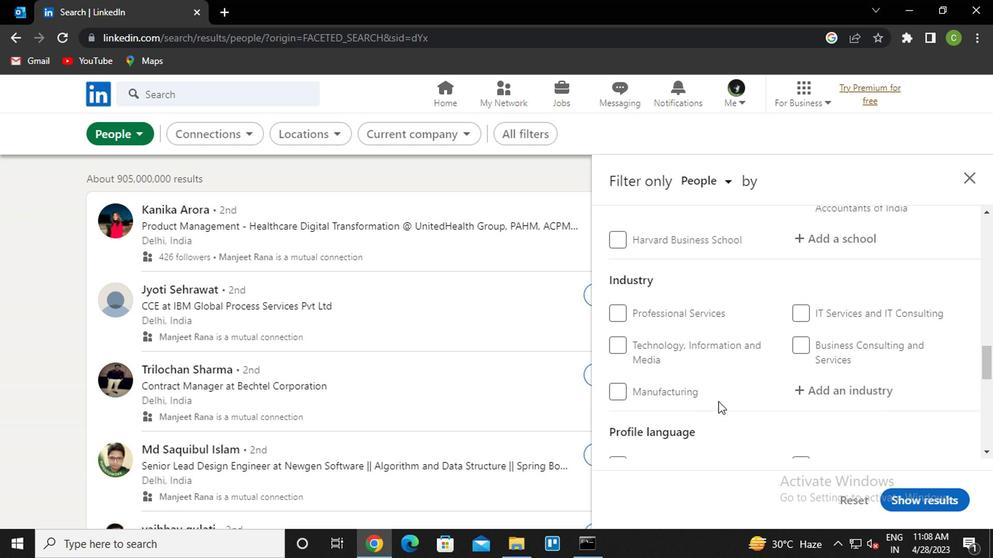 
Action: Mouse scrolled (715, 400) with delta (0, 0)
Screenshot: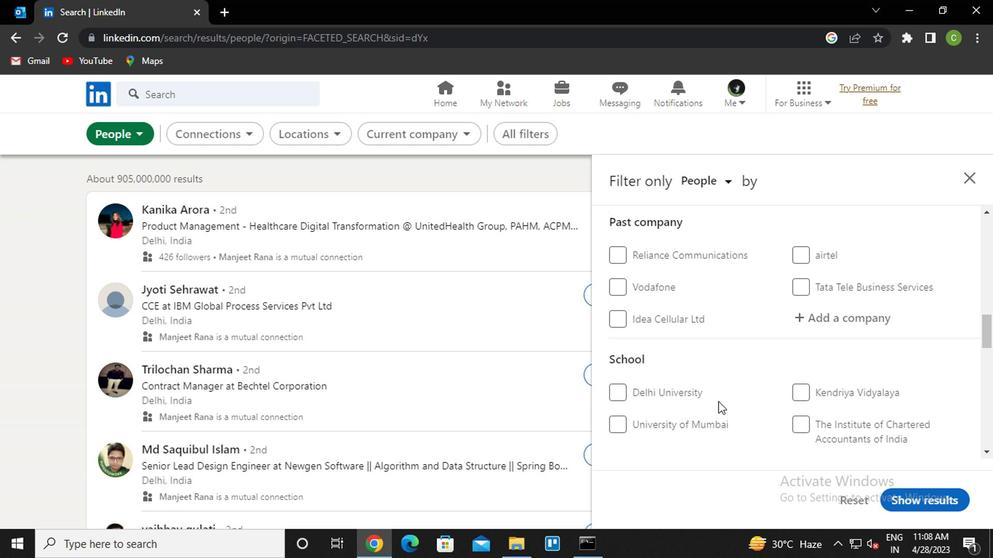 
Action: Mouse scrolled (715, 400) with delta (0, 0)
Screenshot: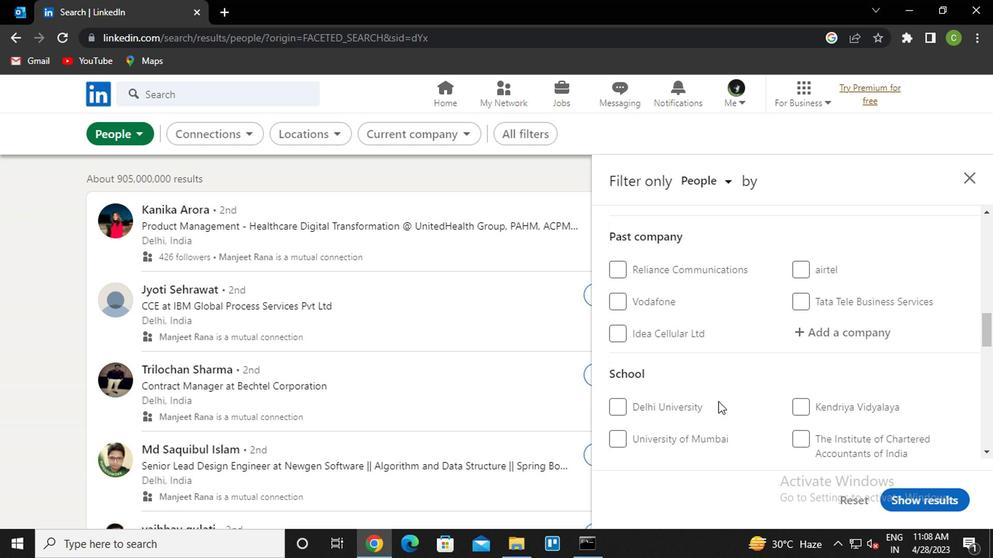 
Action: Mouse moved to (846, 323)
Screenshot: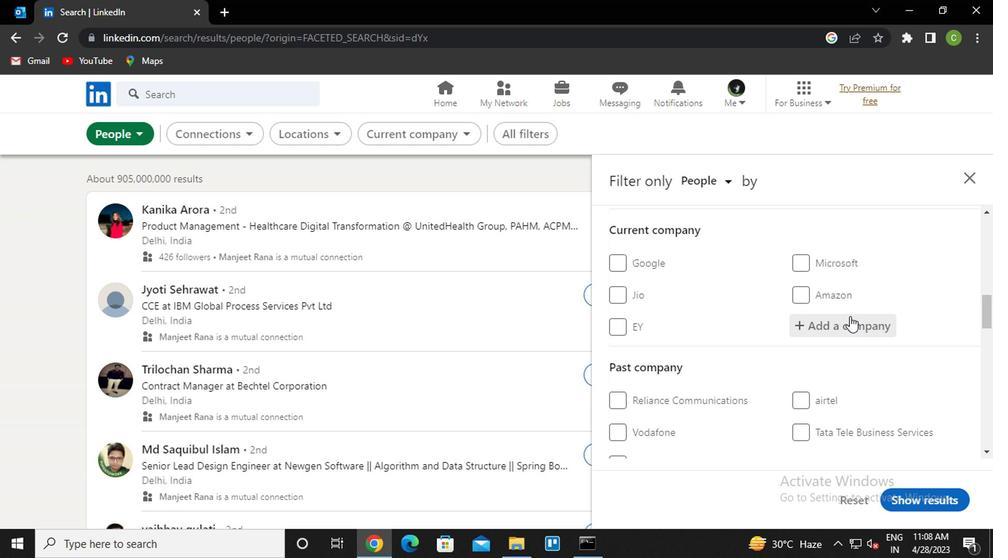 
Action: Mouse pressed left at (846, 323)
Screenshot: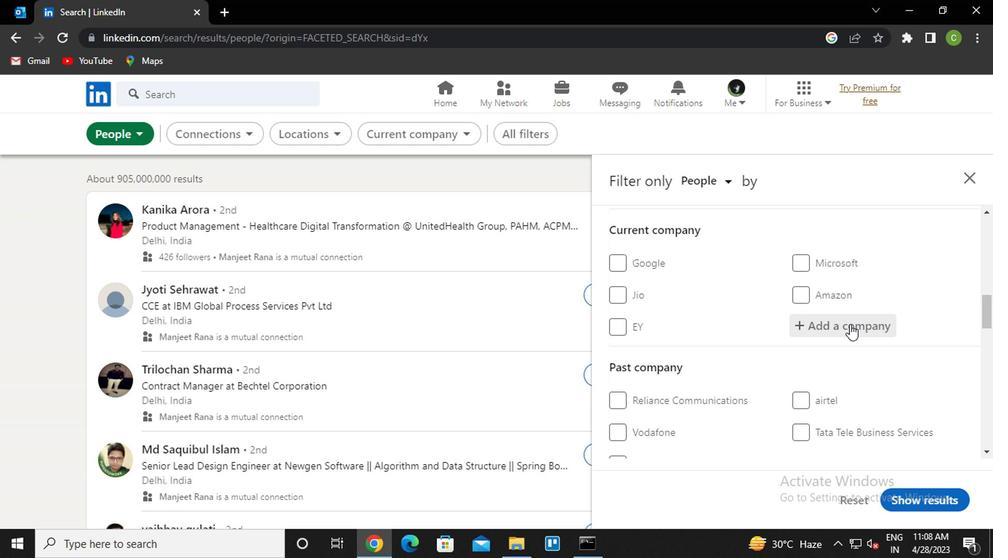 
Action: Key pressed <Key.caps_lock>h<Key.caps_lock>industan<Key.down><Key.enter>
Screenshot: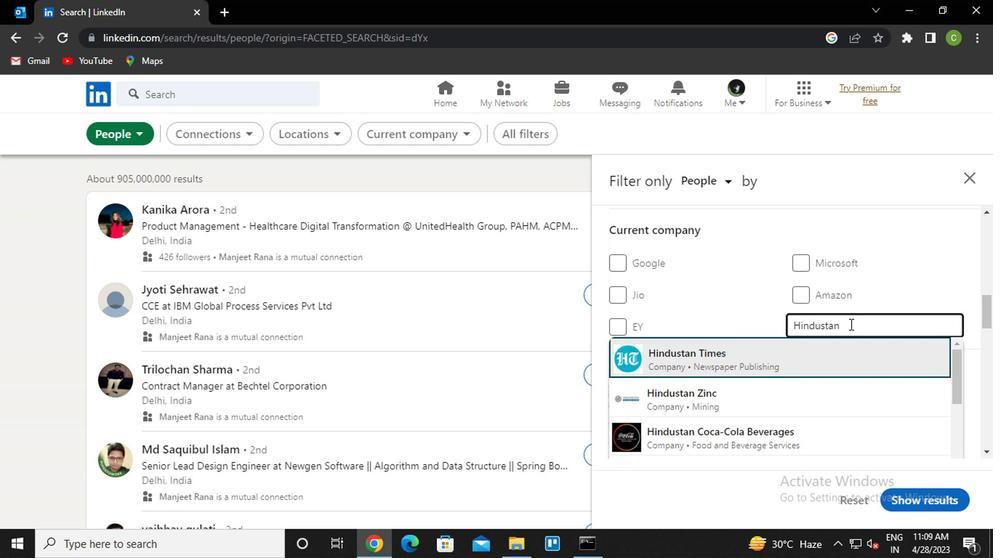 
Action: Mouse moved to (845, 332)
Screenshot: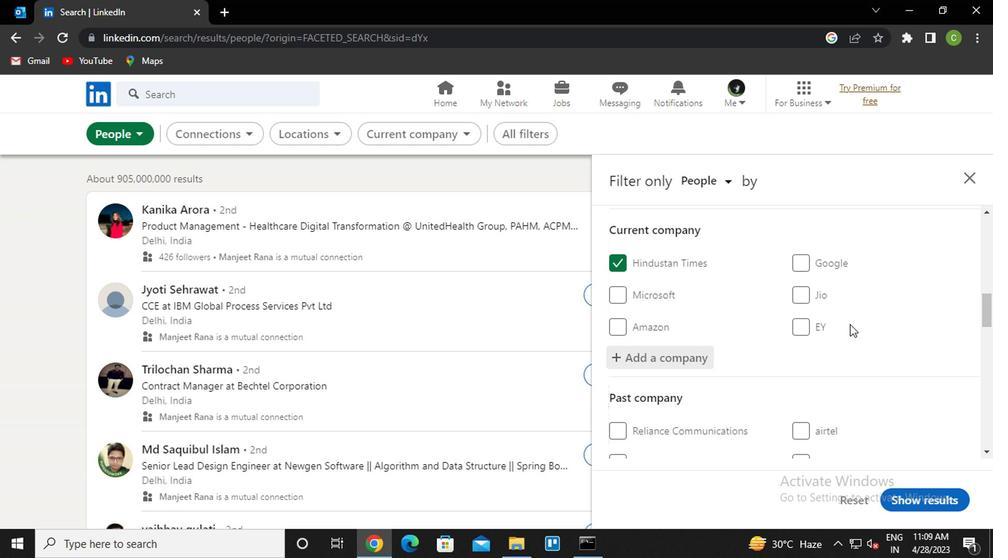 
Action: Mouse scrolled (845, 331) with delta (0, 0)
Screenshot: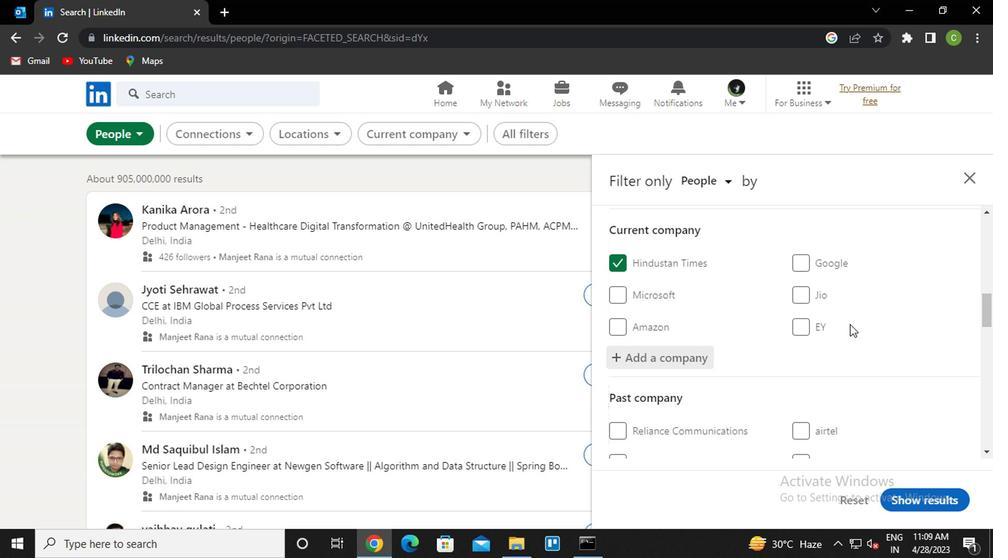 
Action: Mouse moved to (846, 337)
Screenshot: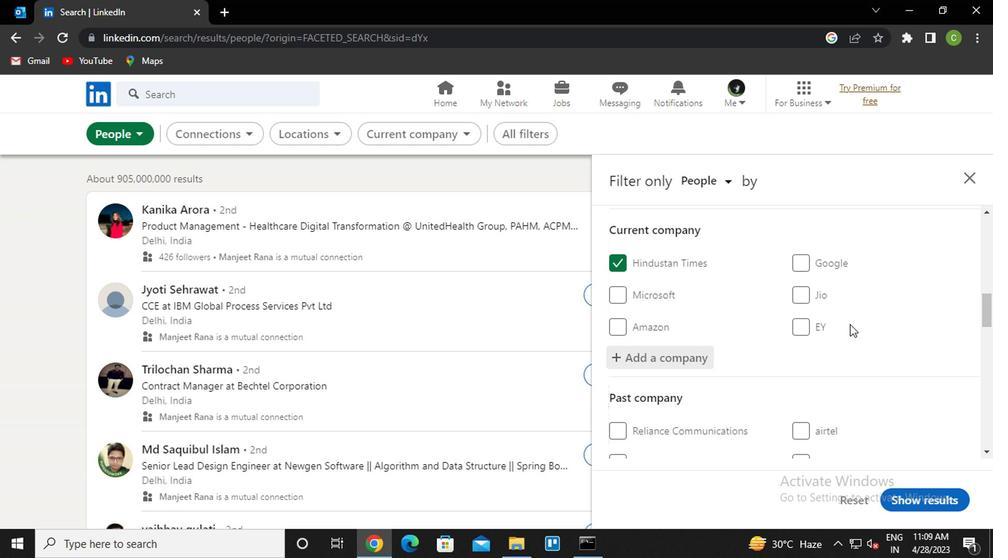
Action: Mouse scrolled (846, 336) with delta (0, 0)
Screenshot: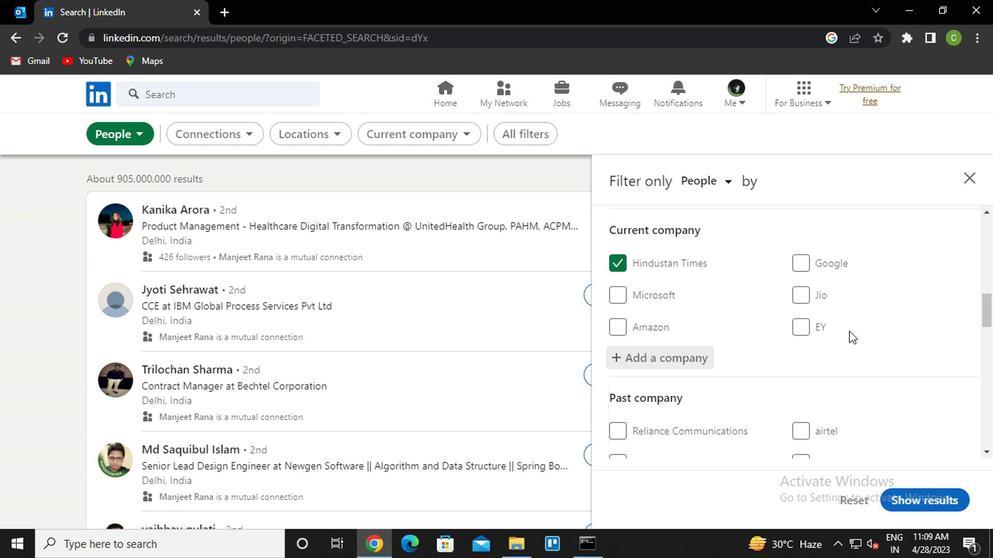 
Action: Mouse moved to (846, 343)
Screenshot: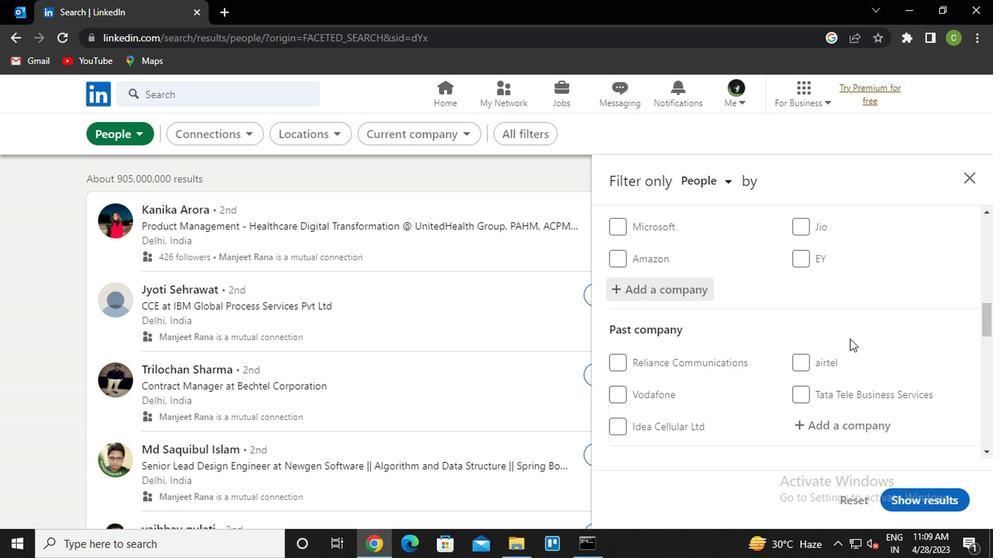 
Action: Mouse scrolled (846, 342) with delta (0, 0)
Screenshot: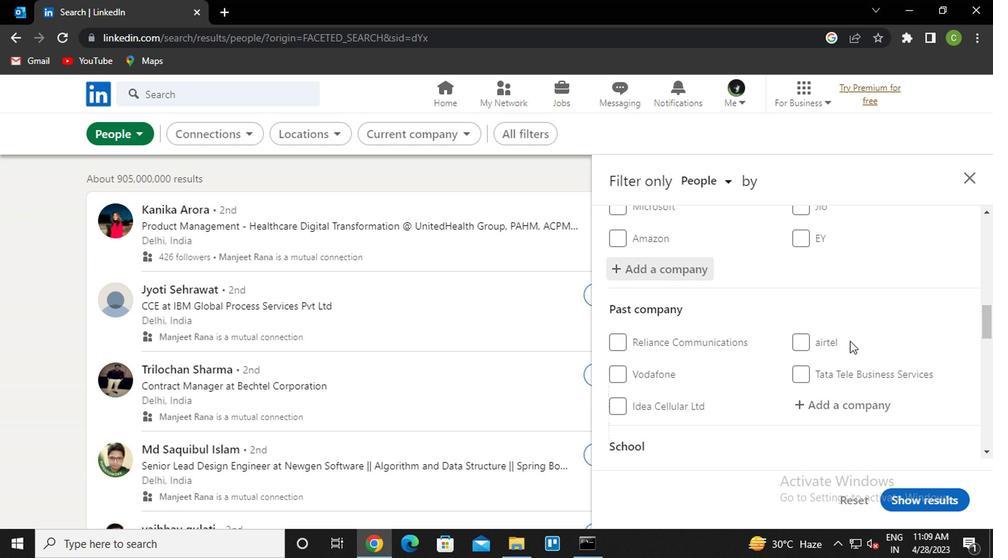 
Action: Mouse moved to (846, 344)
Screenshot: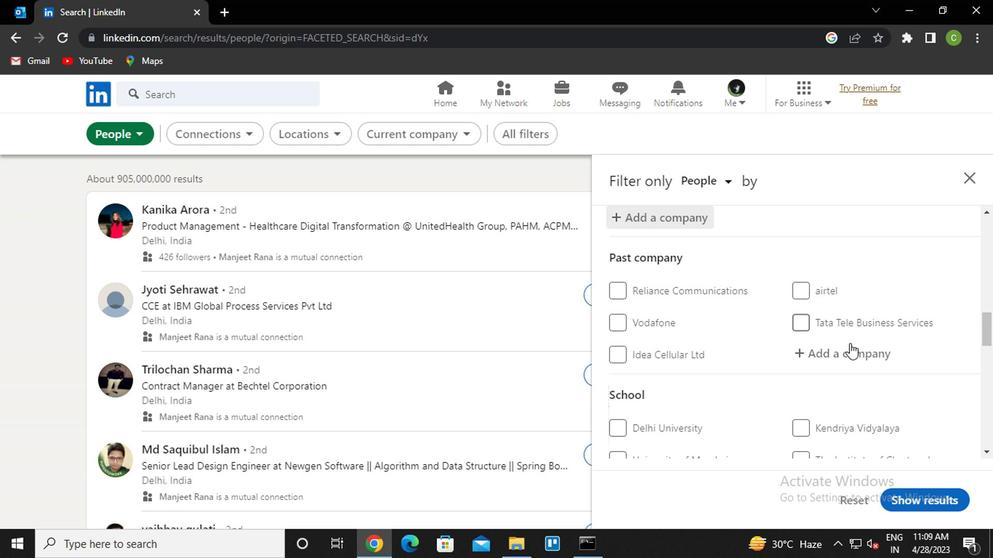 
Action: Mouse scrolled (846, 343) with delta (0, -1)
Screenshot: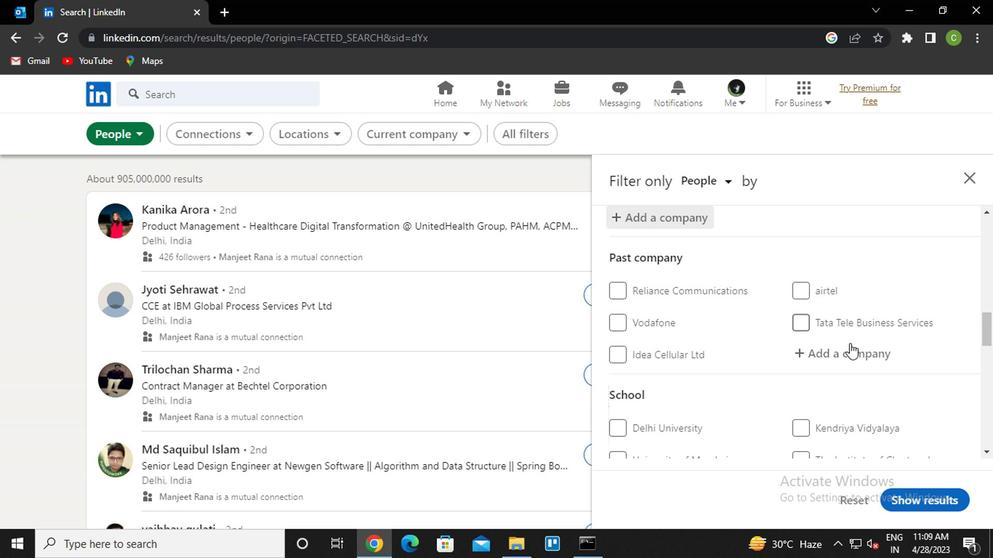 
Action: Mouse moved to (841, 351)
Screenshot: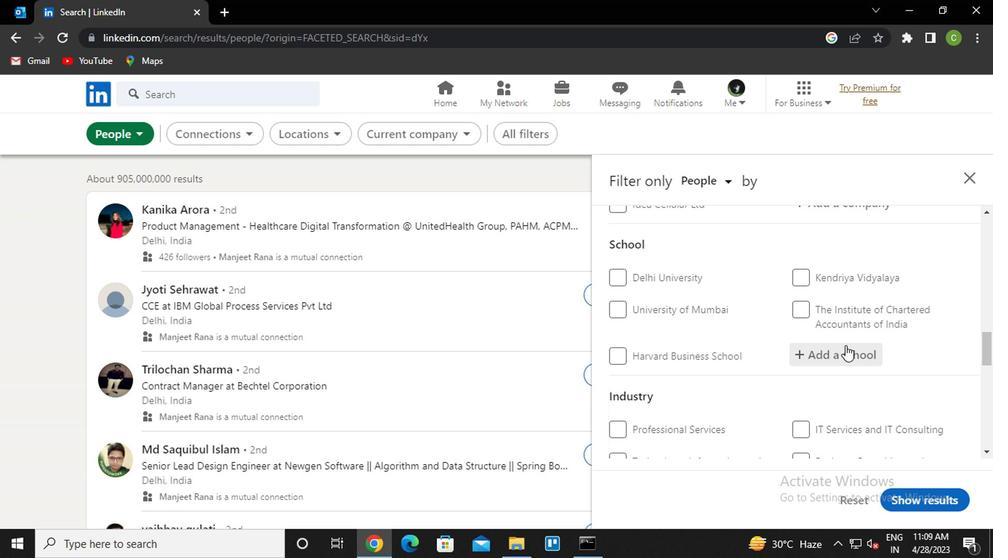 
Action: Mouse pressed left at (841, 351)
Screenshot: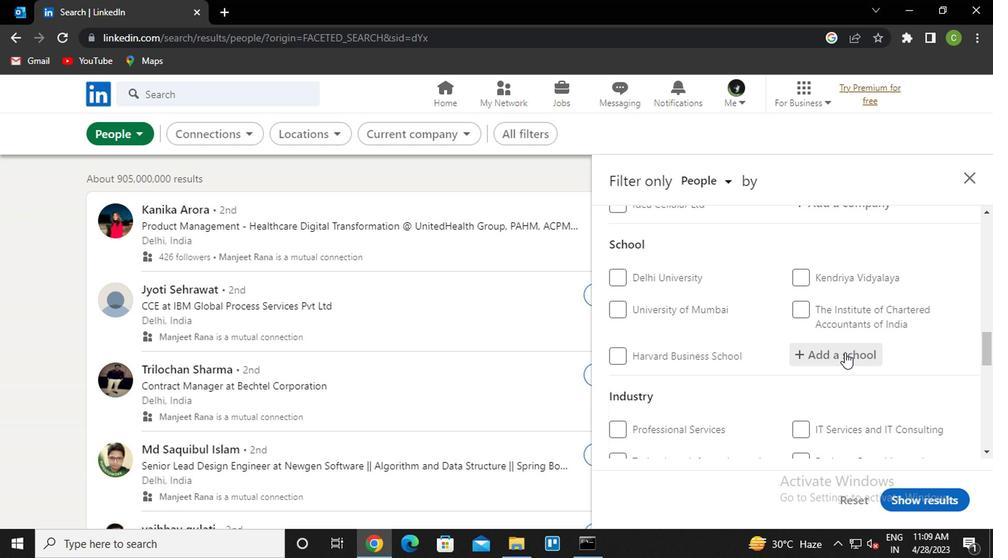 
Action: Key pressed <Key.caps_lock>hassan<Key.down><Key.enter>
Screenshot: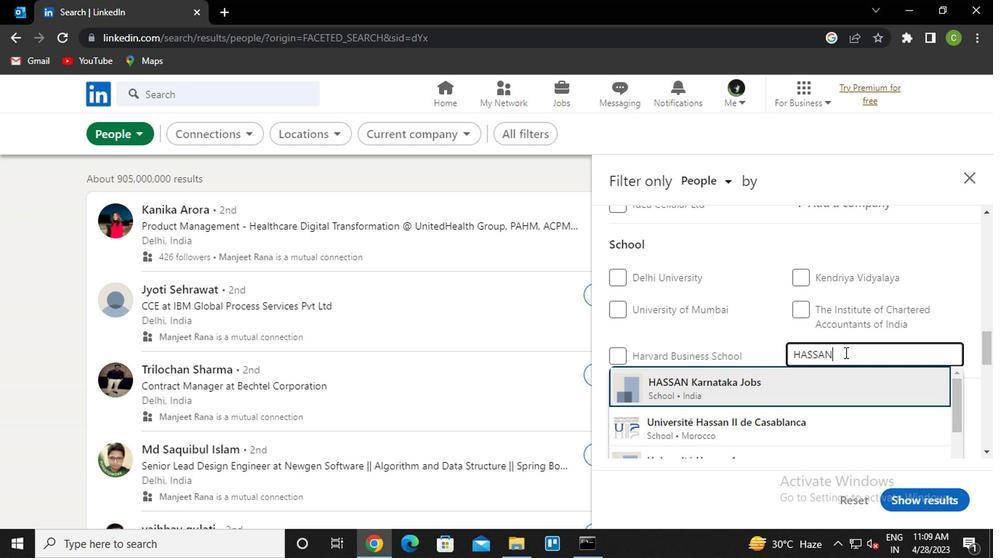 
Action: Mouse scrolled (841, 351) with delta (0, 0)
Screenshot: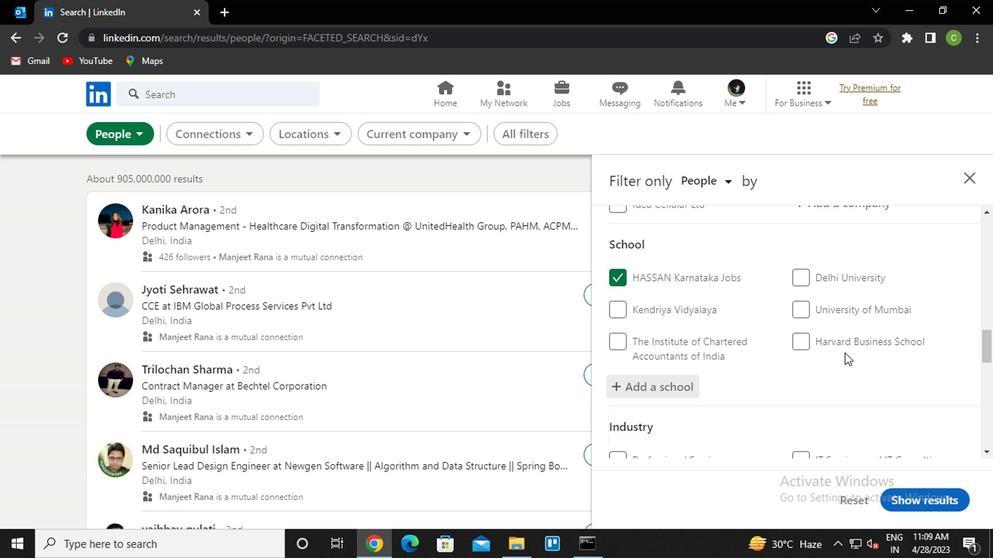 
Action: Mouse scrolled (841, 351) with delta (0, 0)
Screenshot: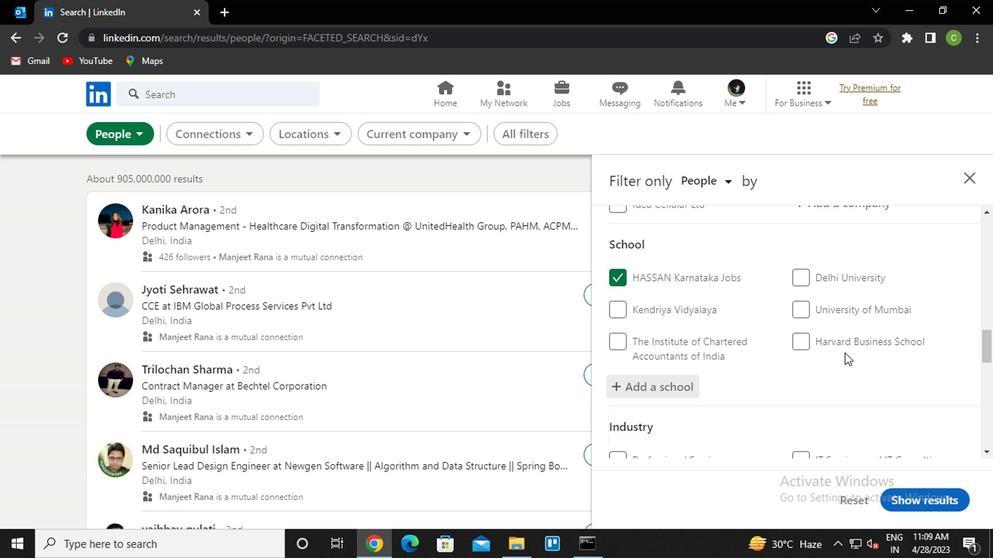 
Action: Mouse scrolled (841, 351) with delta (0, 0)
Screenshot: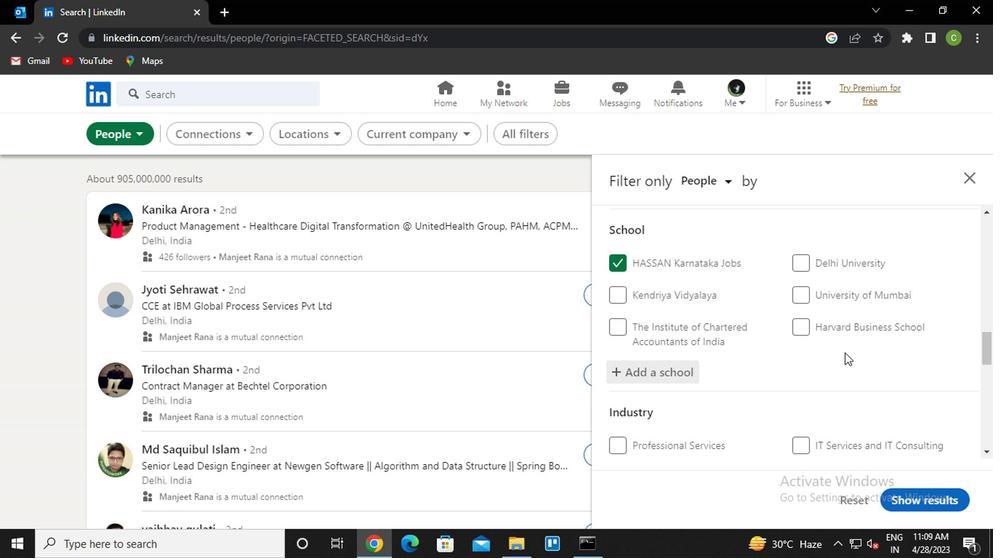 
Action: Mouse moved to (817, 327)
Screenshot: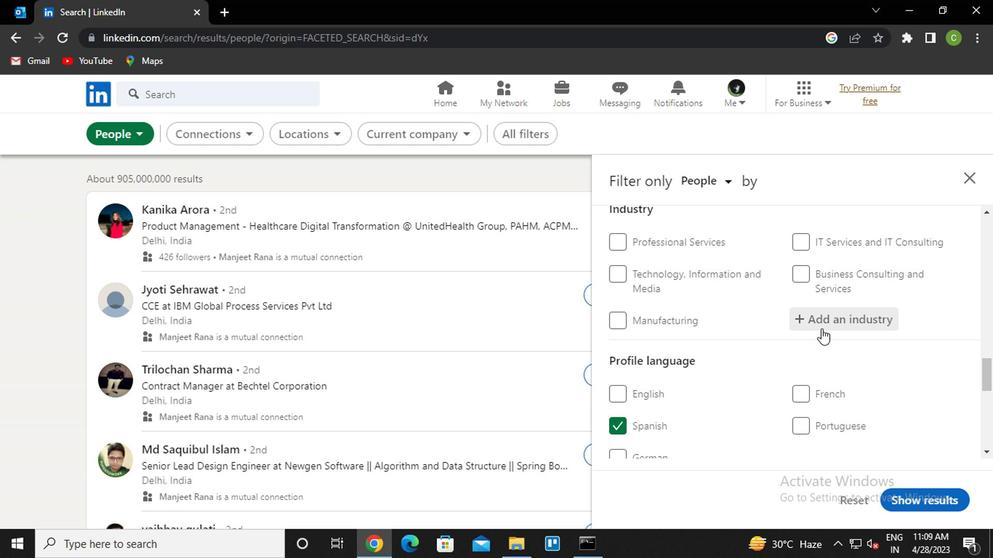 
Action: Mouse pressed left at (817, 327)
Screenshot: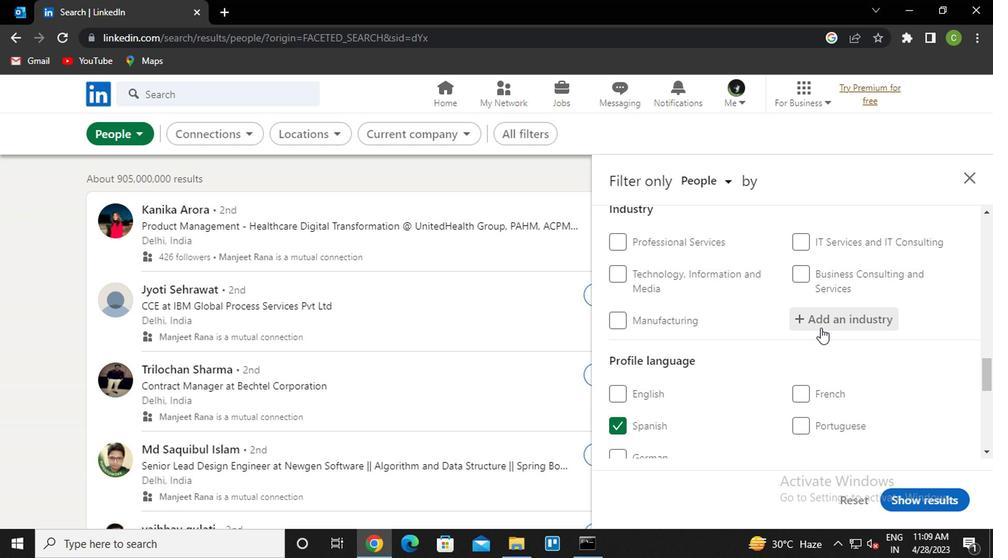 
Action: Key pressed <Key.caps_lock><Key.caps_lock>s<Key.caps_lock>ecuri<Key.down><Key.enter>
Screenshot: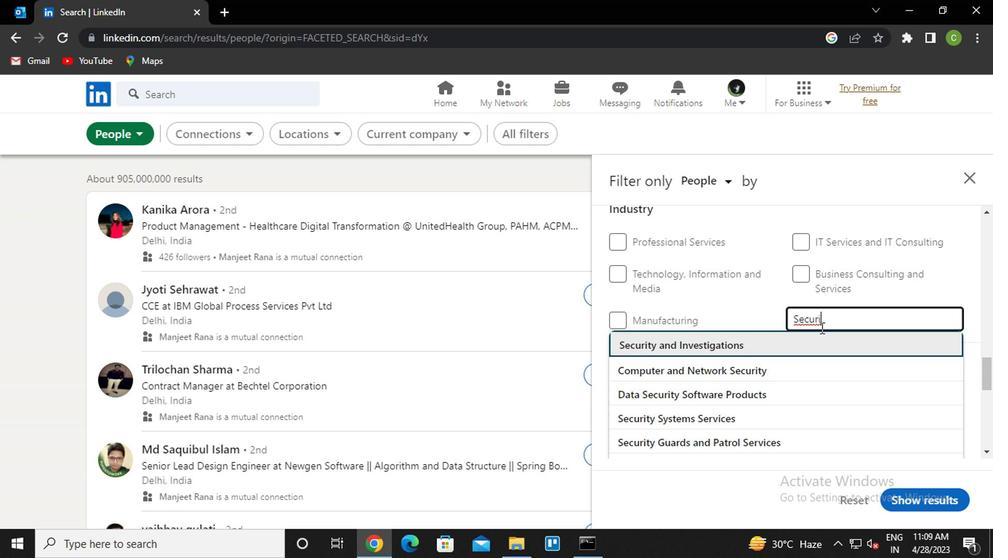 
Action: Mouse moved to (822, 322)
Screenshot: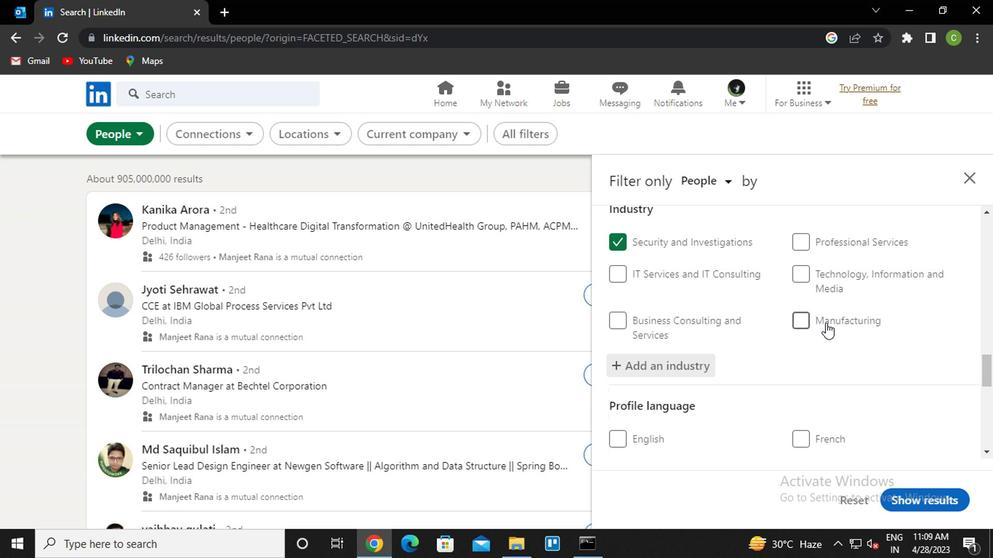 
Action: Mouse scrolled (822, 321) with delta (0, -1)
Screenshot: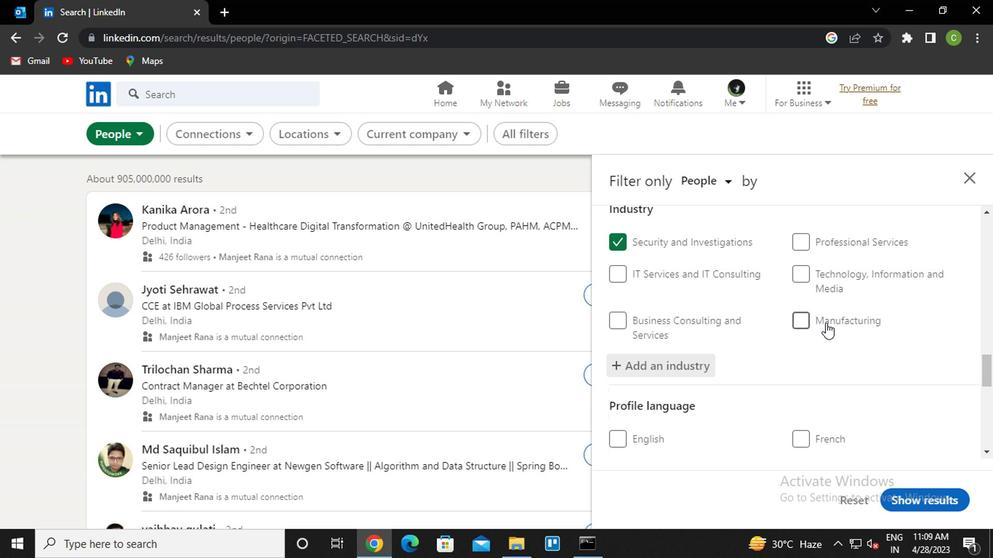 
Action: Mouse moved to (826, 367)
Screenshot: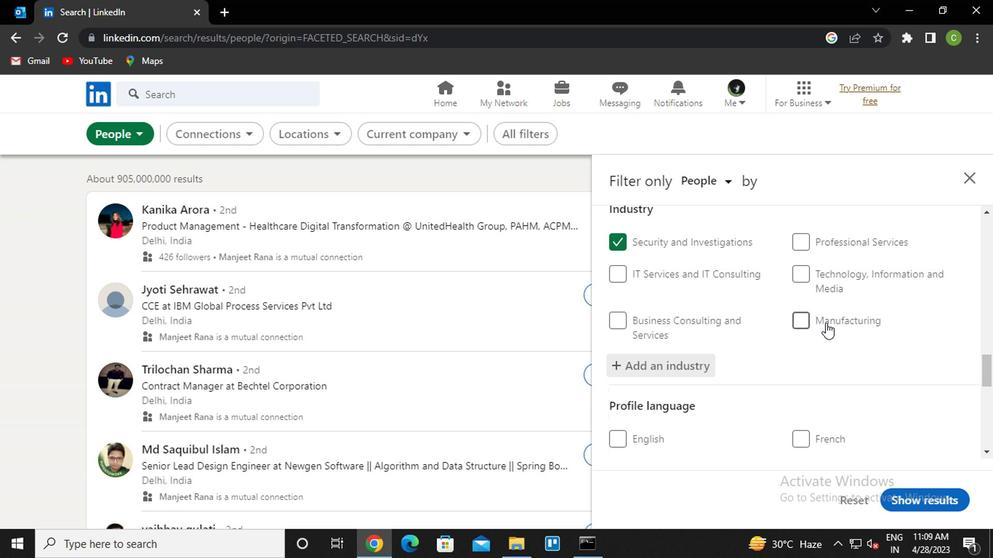 
Action: Mouse scrolled (826, 366) with delta (0, -1)
Screenshot: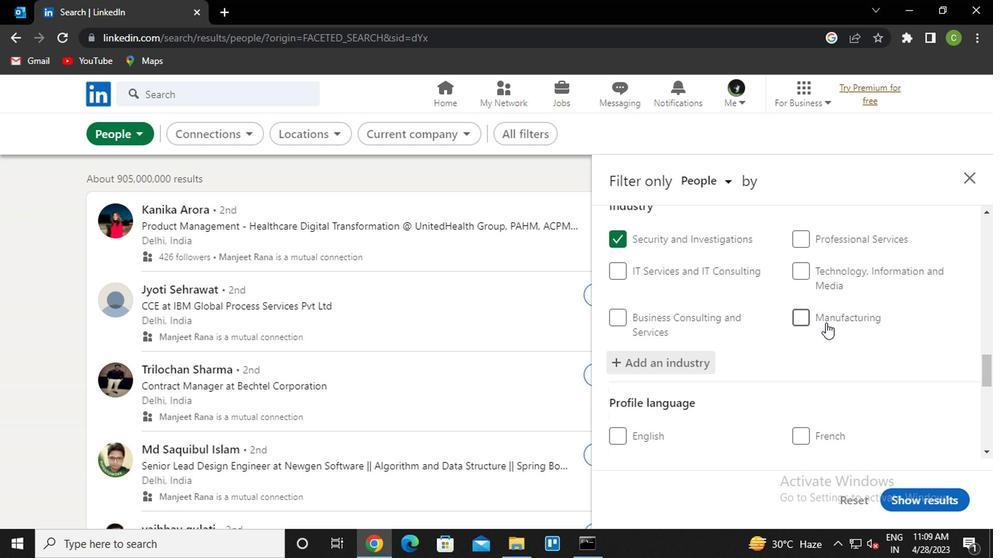 
Action: Mouse moved to (826, 369)
Screenshot: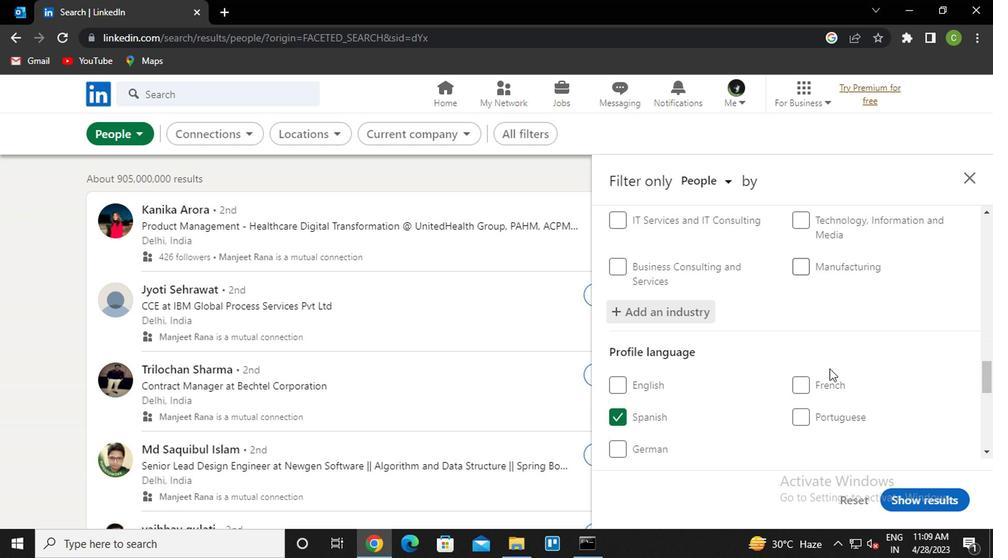 
Action: Mouse scrolled (826, 368) with delta (0, -1)
Screenshot: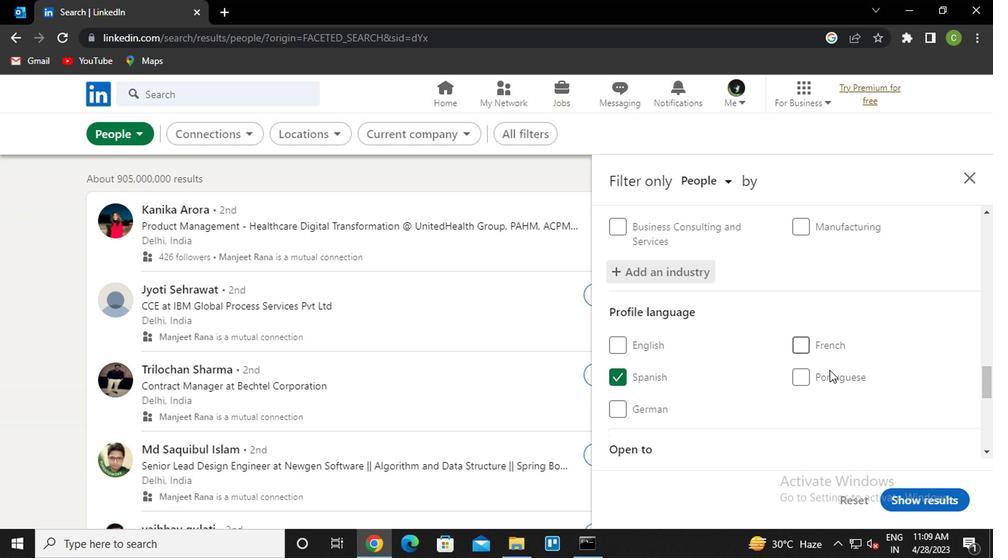 
Action: Mouse moved to (821, 369)
Screenshot: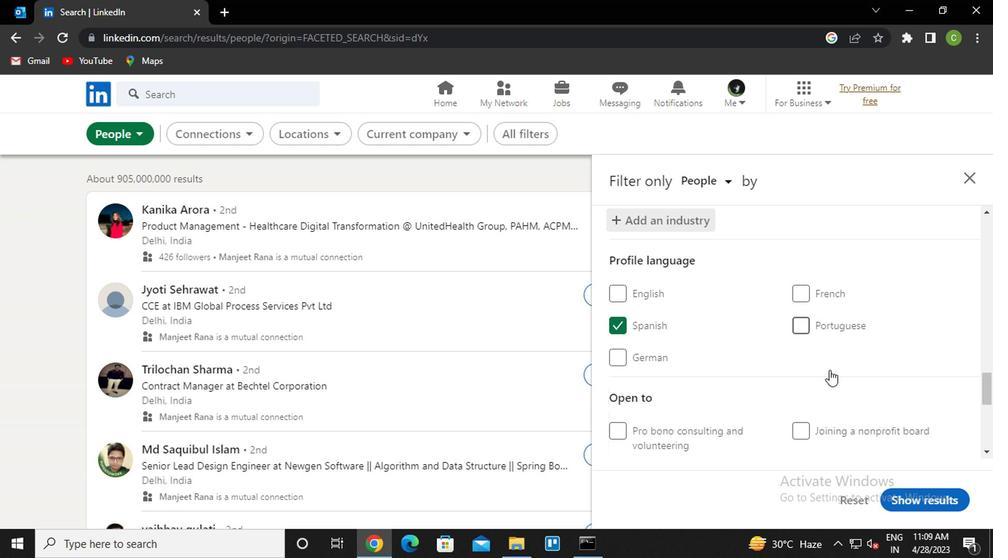 
Action: Mouse scrolled (821, 369) with delta (0, 0)
Screenshot: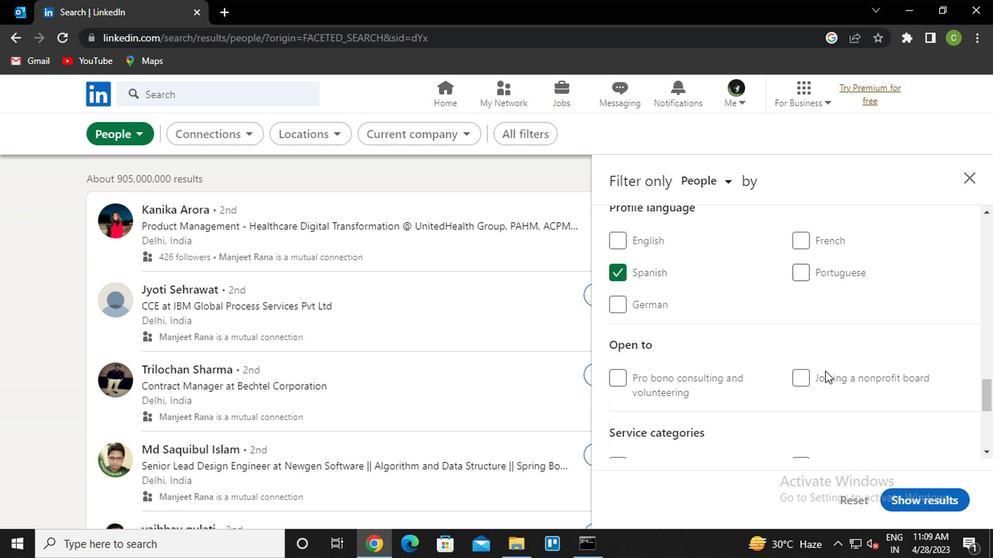 
Action: Mouse scrolled (821, 369) with delta (0, 0)
Screenshot: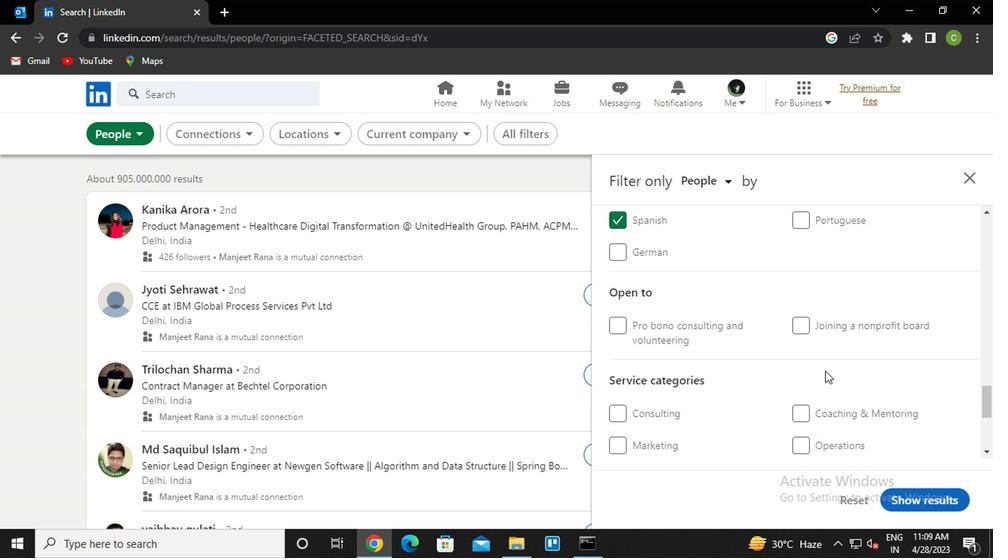 
Action: Mouse moved to (824, 357)
Screenshot: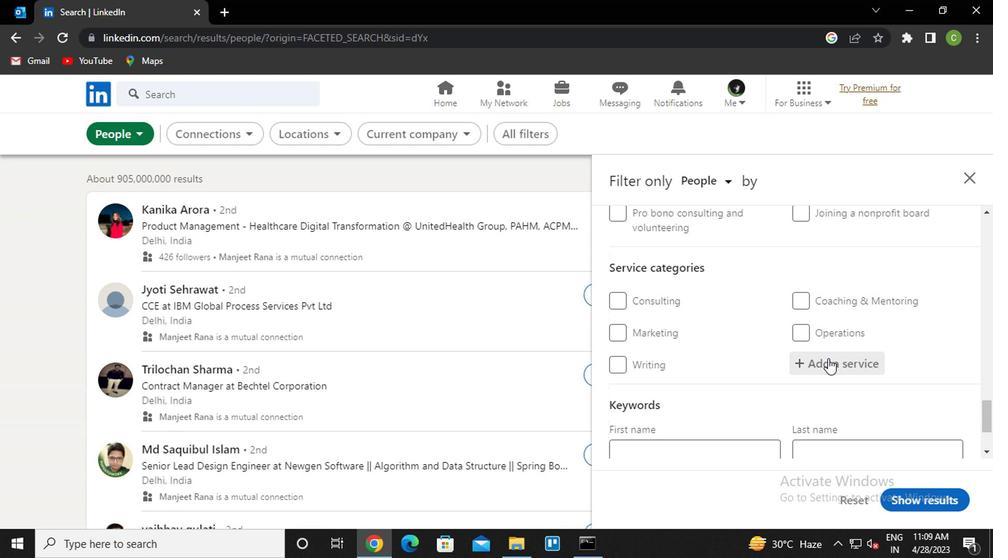 
Action: Mouse pressed left at (824, 357)
Screenshot: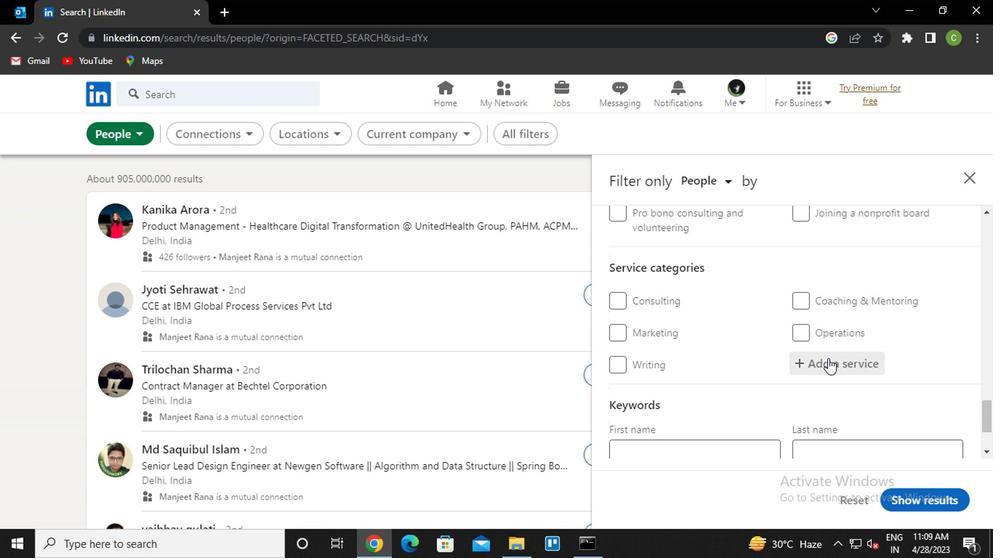 
Action: Key pressed <Key.caps_lock>f<Key.caps_lock>amily<Key.down><Key.enter>
Screenshot: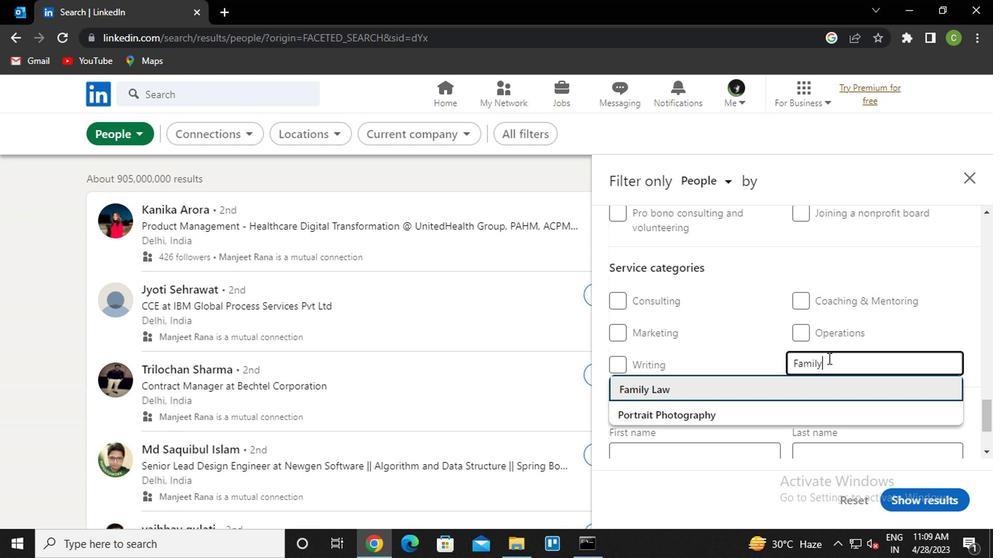
Action: Mouse moved to (824, 363)
Screenshot: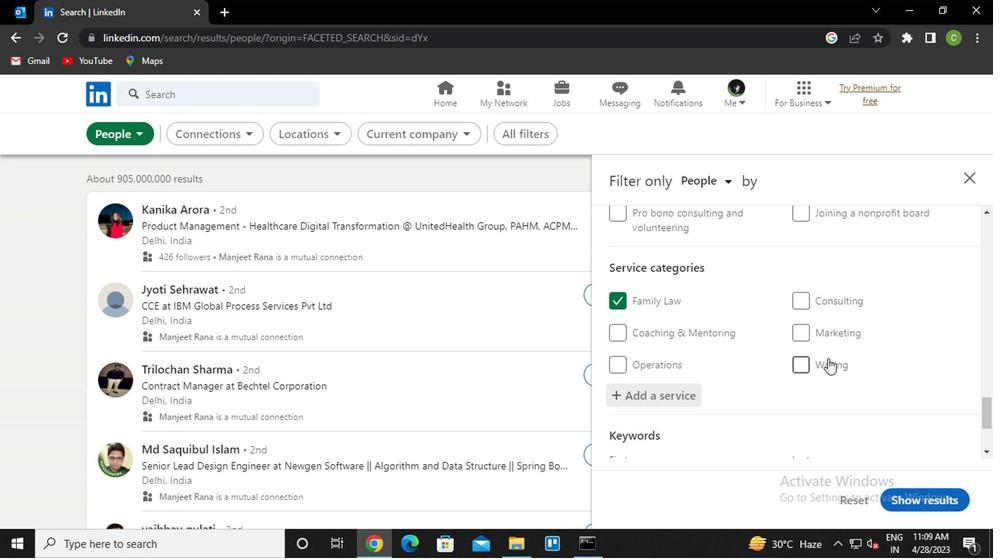 
Action: Mouse scrolled (824, 362) with delta (0, 0)
Screenshot: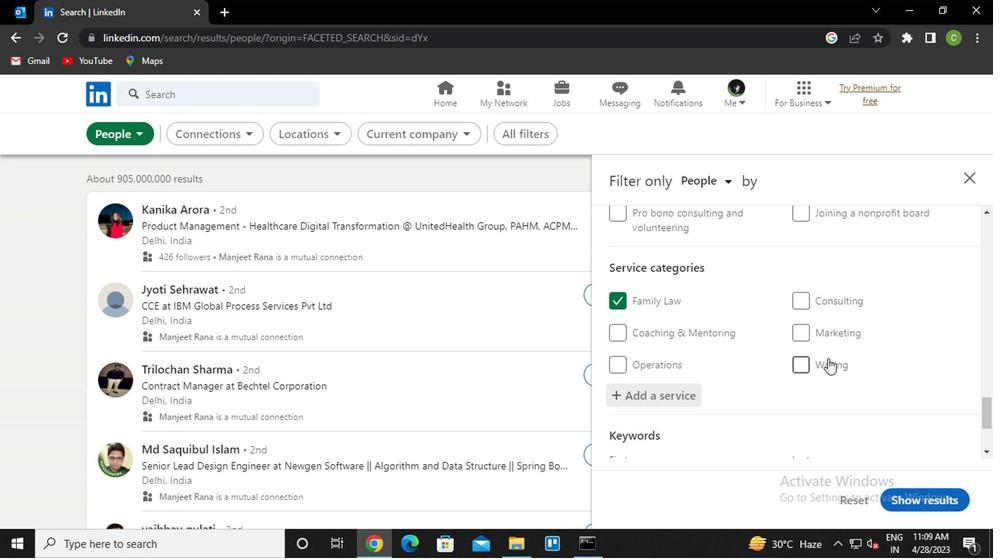 
Action: Mouse moved to (835, 388)
Screenshot: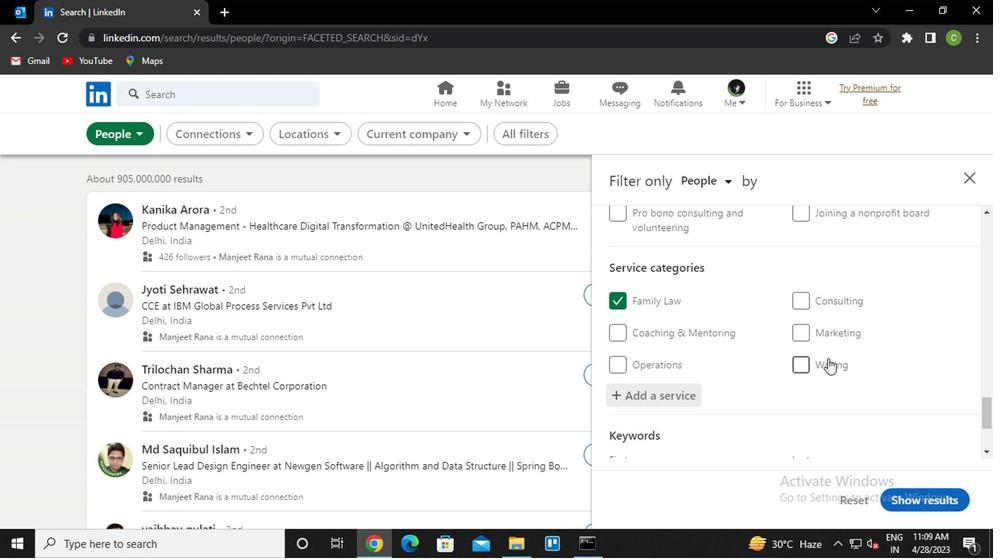 
Action: Mouse scrolled (835, 387) with delta (0, -1)
Screenshot: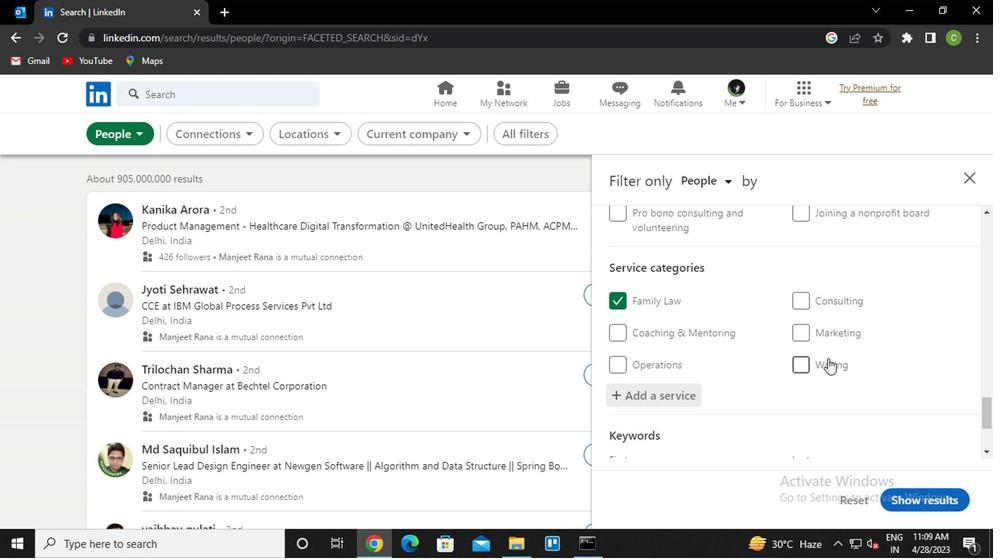 
Action: Mouse moved to (832, 390)
Screenshot: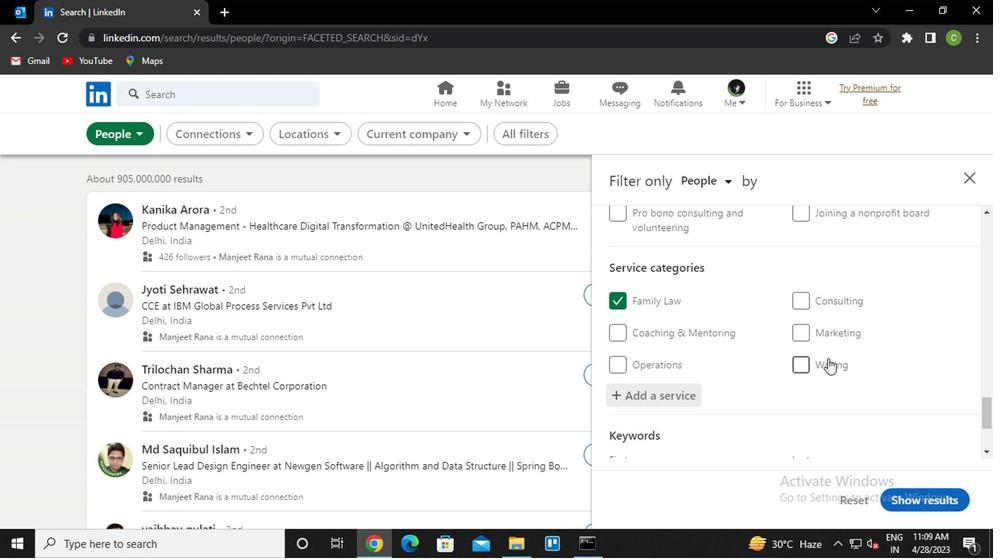 
Action: Mouse scrolled (832, 389) with delta (0, 0)
Screenshot: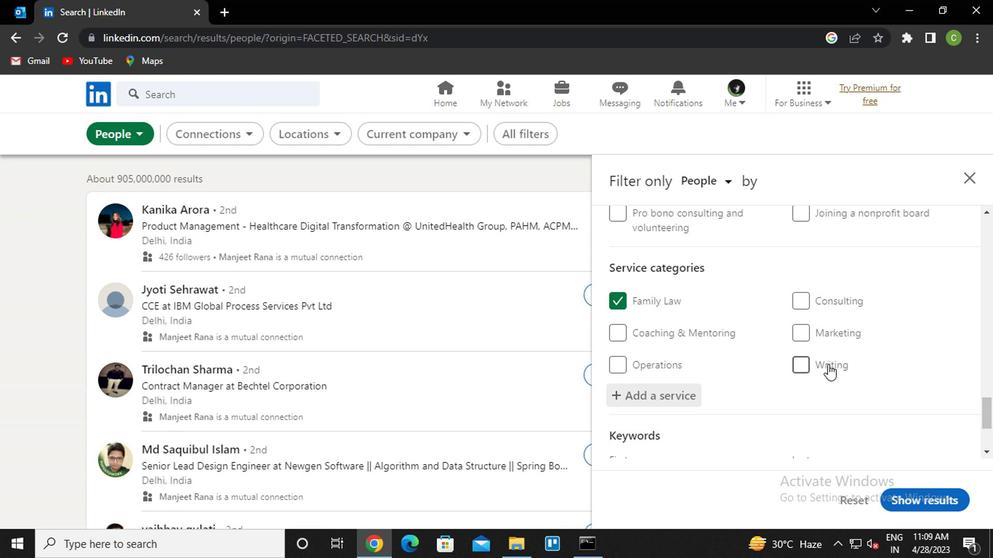 
Action: Mouse moved to (831, 390)
Screenshot: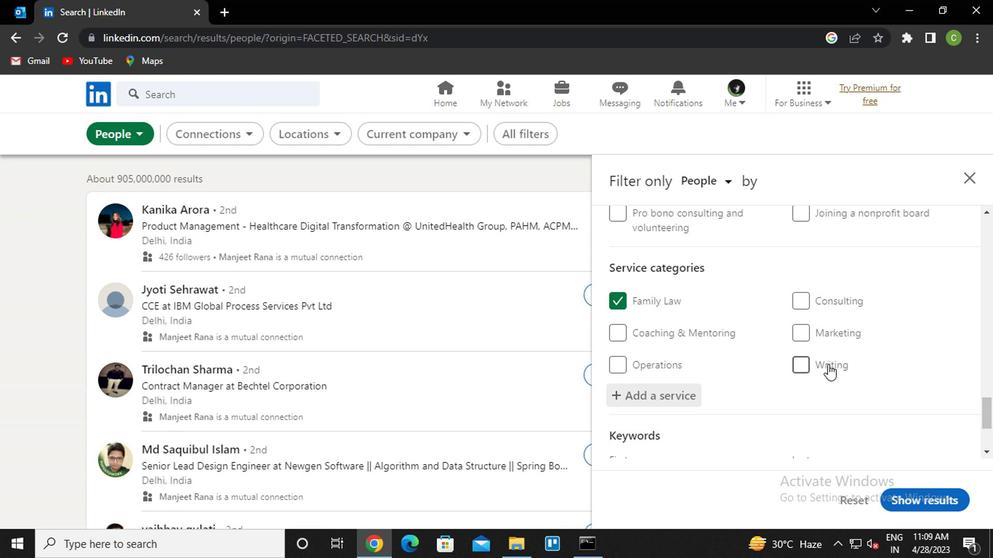 
Action: Mouse scrolled (831, 389) with delta (0, 0)
Screenshot: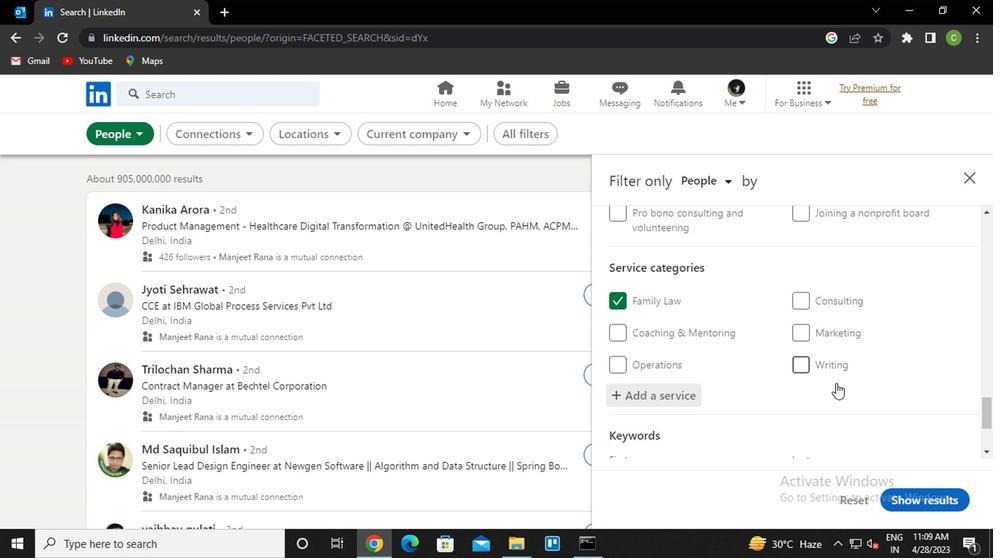 
Action: Mouse scrolled (831, 389) with delta (0, 0)
Screenshot: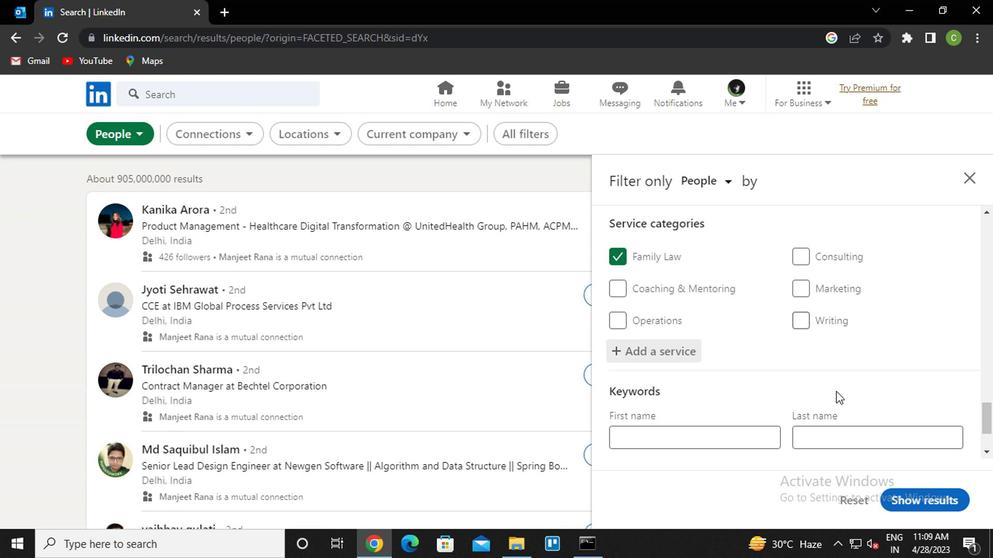 
Action: Mouse scrolled (831, 389) with delta (0, 0)
Screenshot: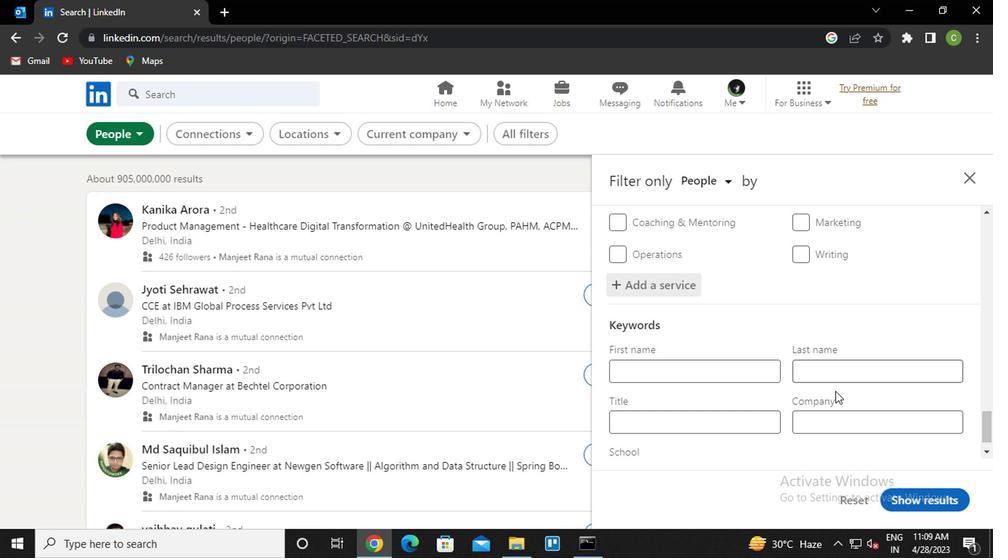 
Action: Mouse moved to (694, 399)
Screenshot: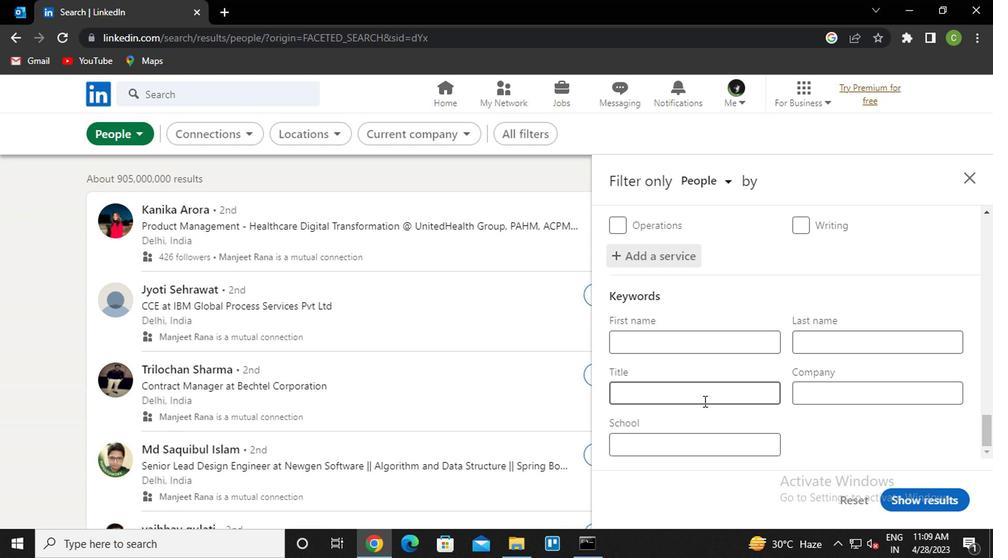 
Action: Mouse pressed left at (694, 399)
Screenshot: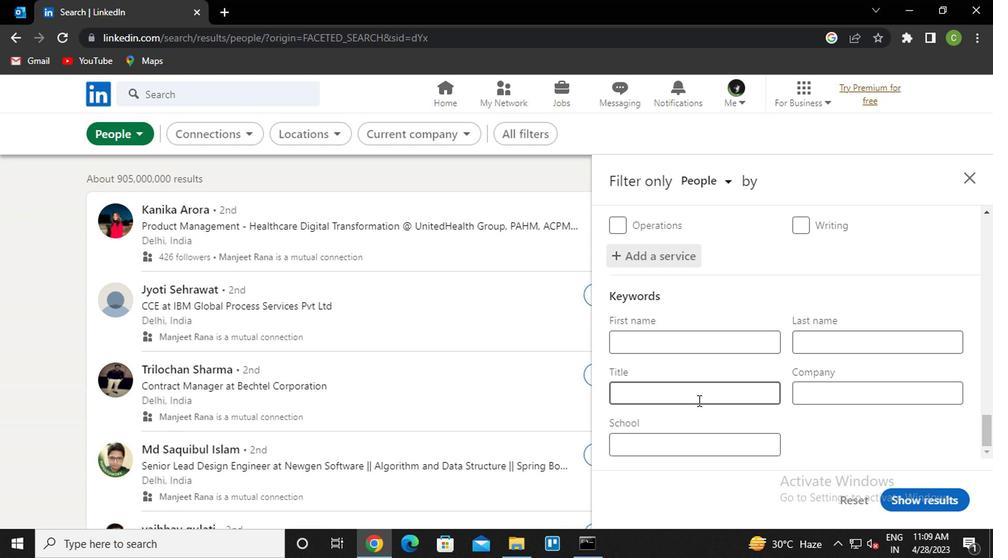 
Action: Mouse moved to (694, 398)
Screenshot: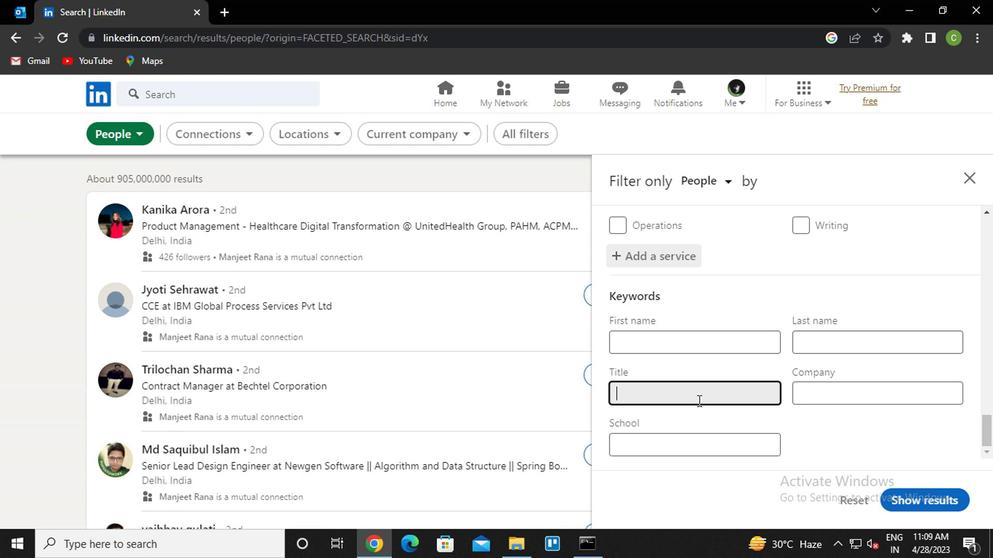 
Action: Key pressed <Key.caps_lock>c<Key.caps_lock>olumnist
Screenshot: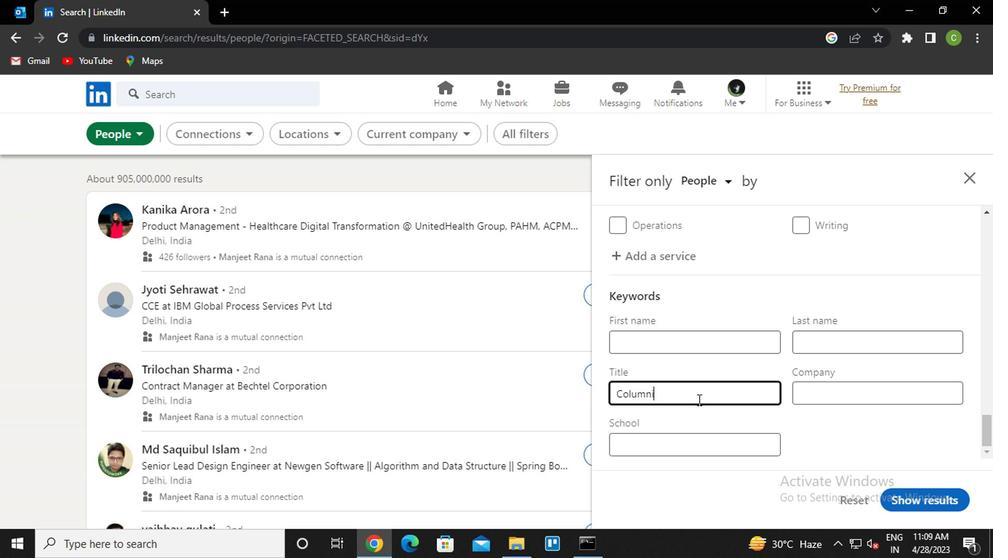
Action: Mouse moved to (902, 486)
Screenshot: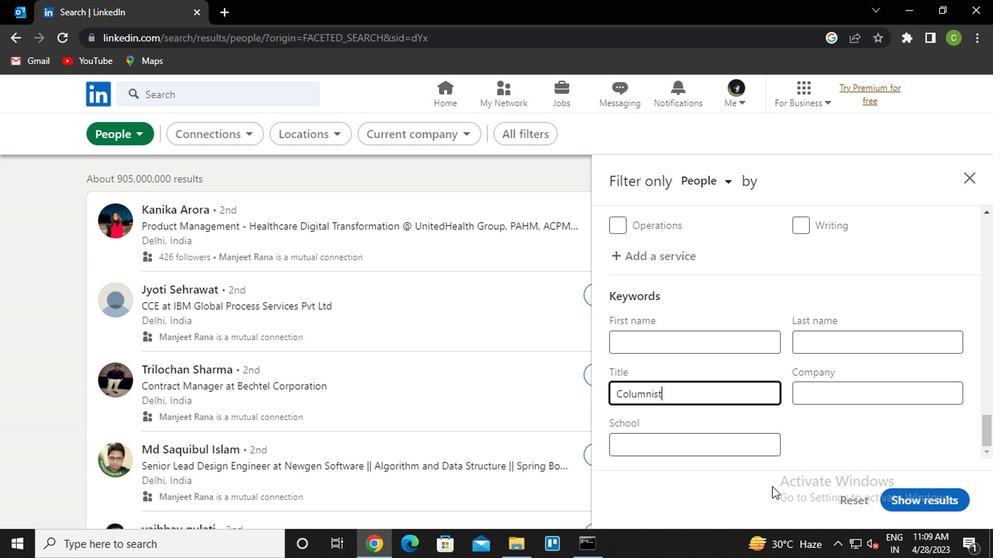 
Action: Mouse pressed left at (902, 486)
Screenshot: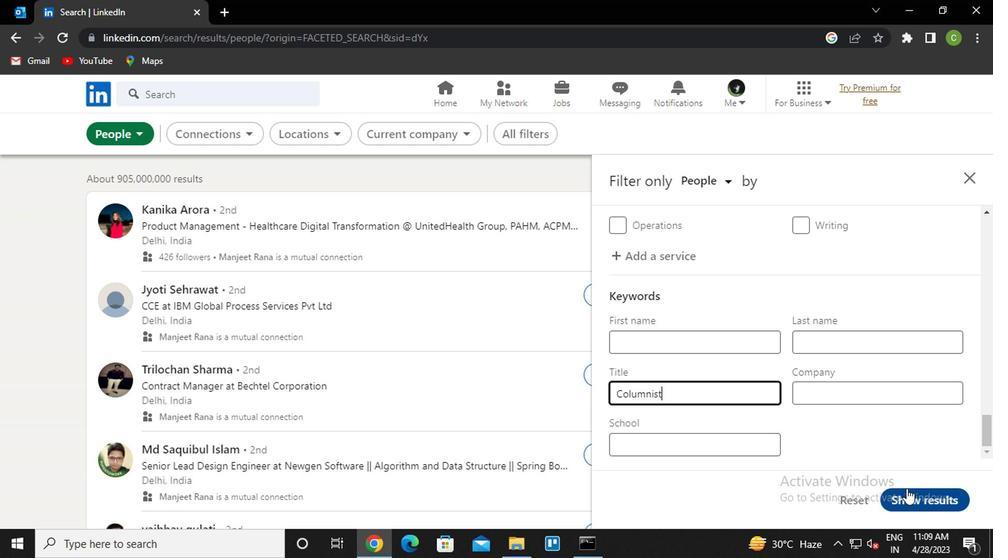 
Action: Mouse moved to (588, 467)
Screenshot: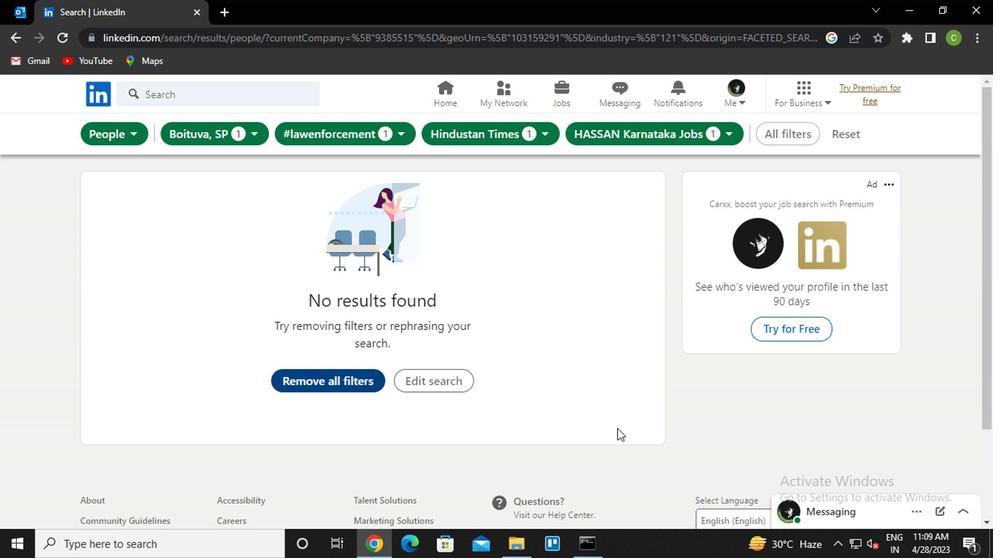 
